 Task: Create an event for the conference after-party.
Action: Mouse moved to (318, 308)
Screenshot: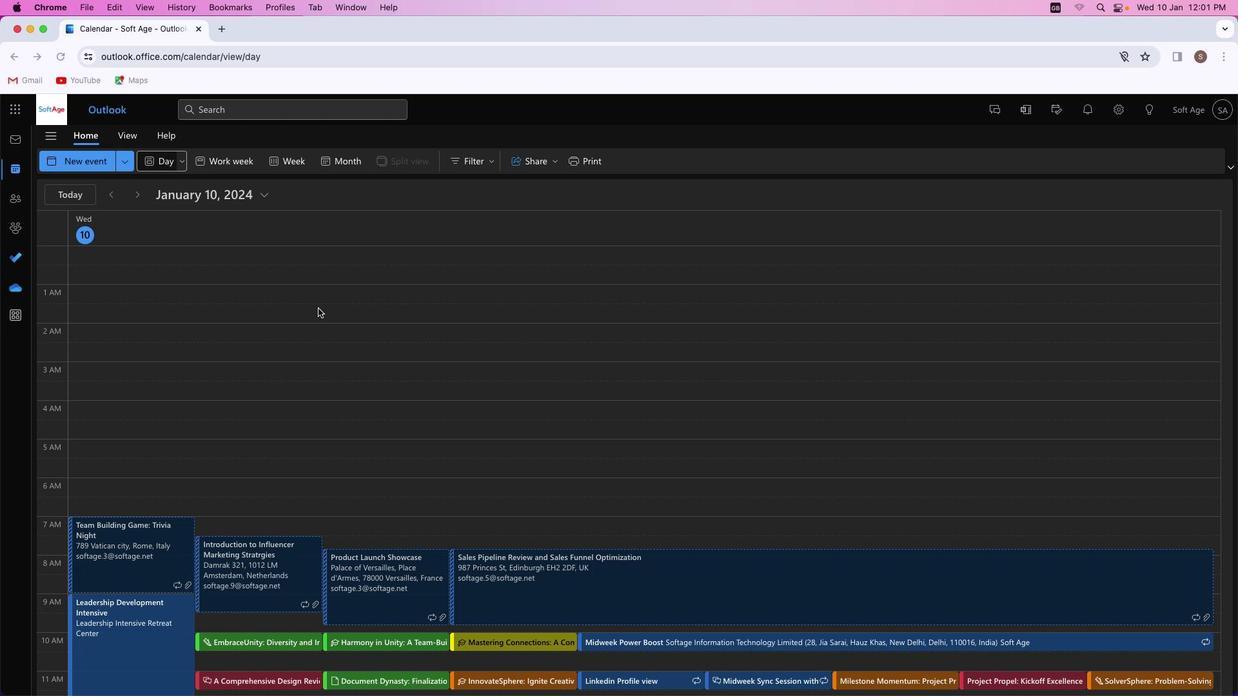 
Action: Mouse pressed left at (318, 308)
Screenshot: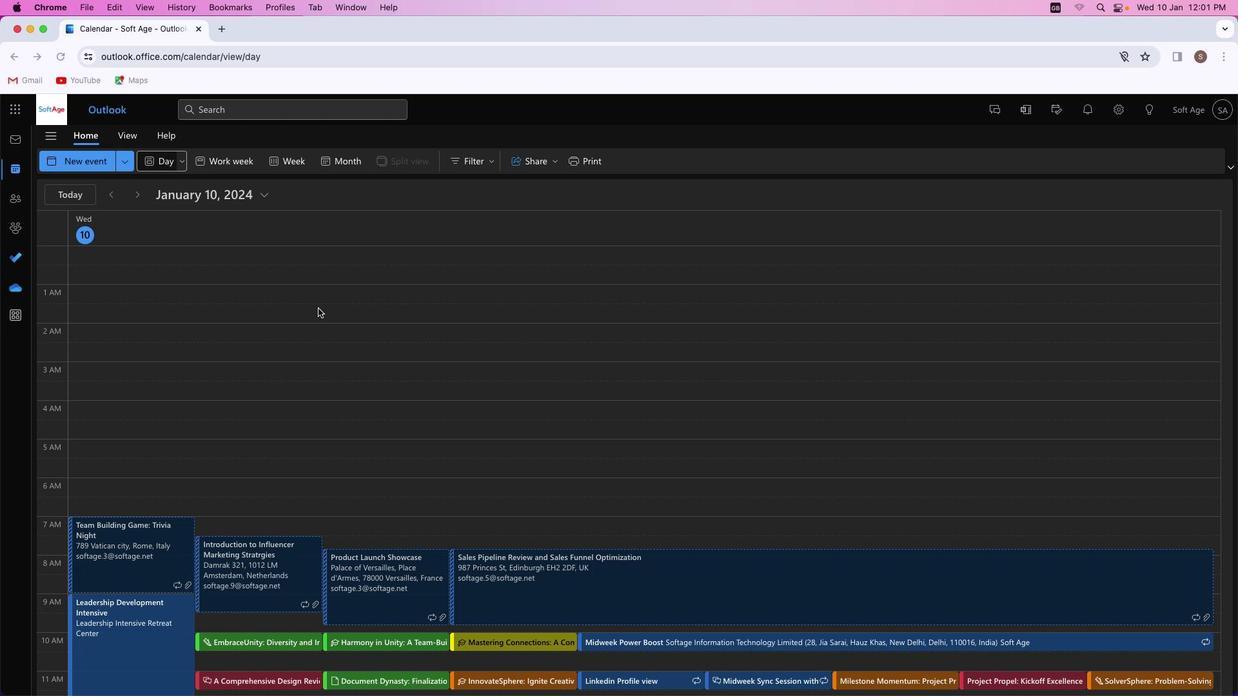 
Action: Mouse moved to (77, 167)
Screenshot: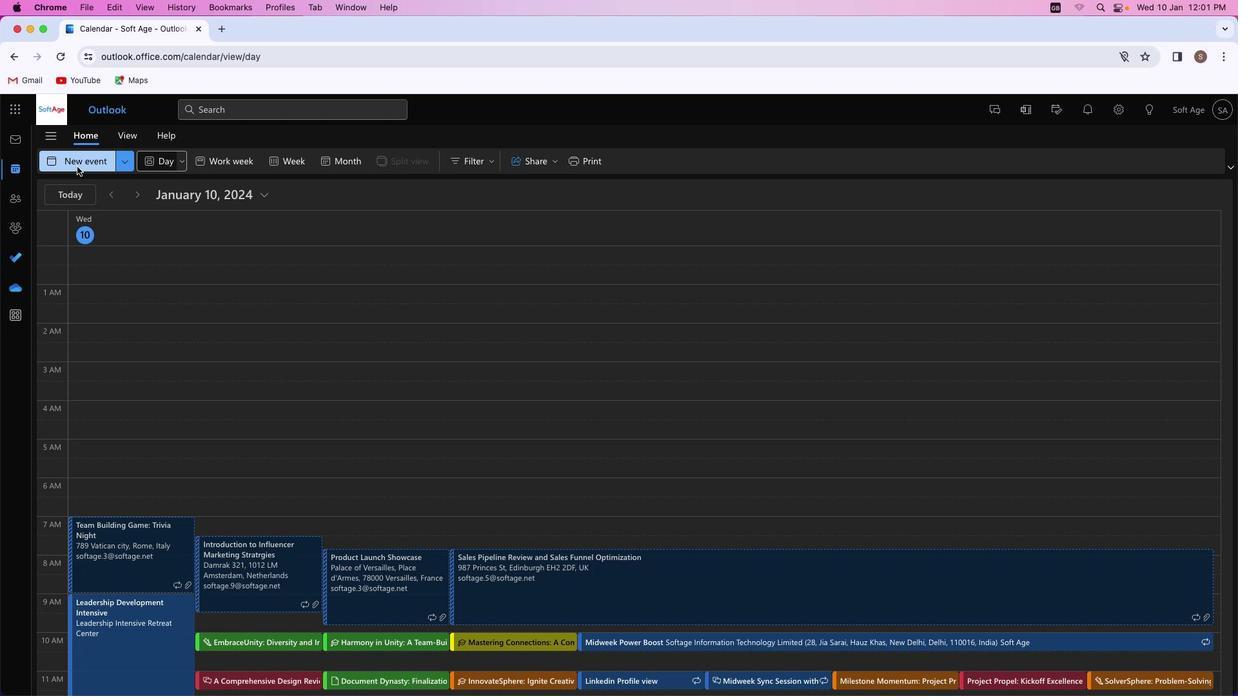 
Action: Mouse pressed left at (77, 167)
Screenshot: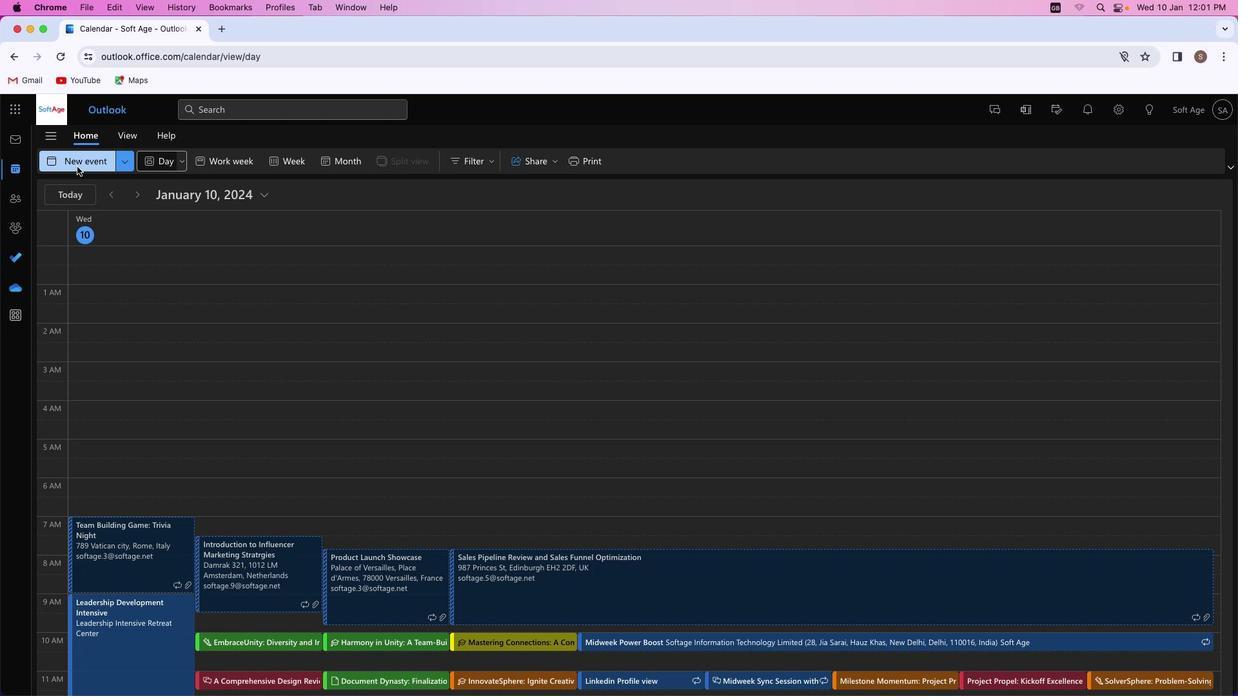 
Action: Mouse moved to (314, 247)
Screenshot: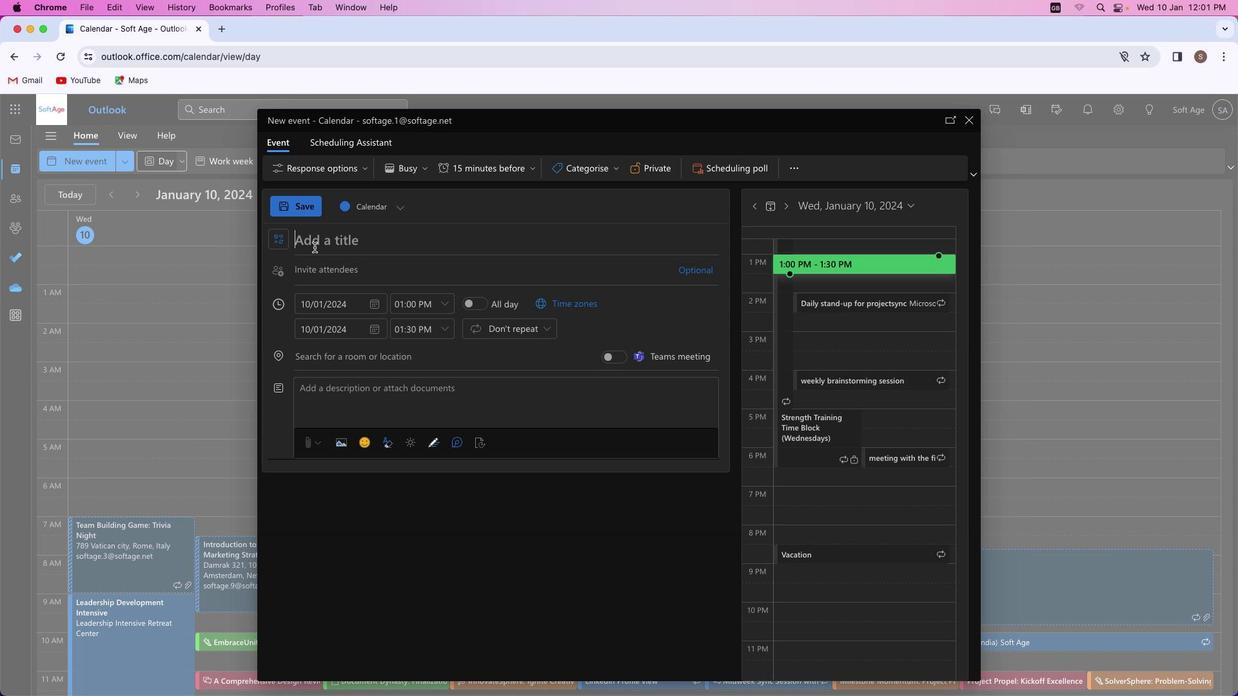 
Action: Mouse pressed left at (314, 247)
Screenshot: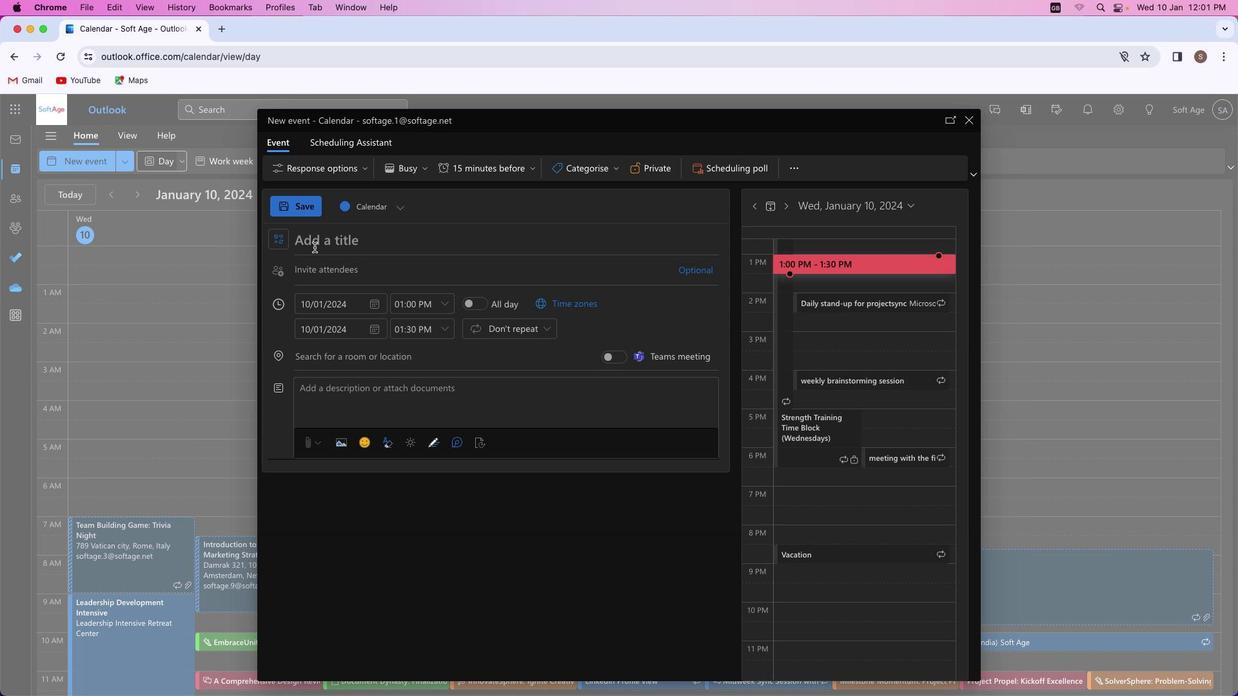 
Action: Key pressed Key.shift'C''o''n''f''e''r''e''n''c''e'Key.spaceKey.shift'A''f''t''e''r''-'Key.shift_r'P''a''r''t''y'Key.spaceKey.shift'E''x''t''r''a''v''a''g''a''n''z''a'
Screenshot: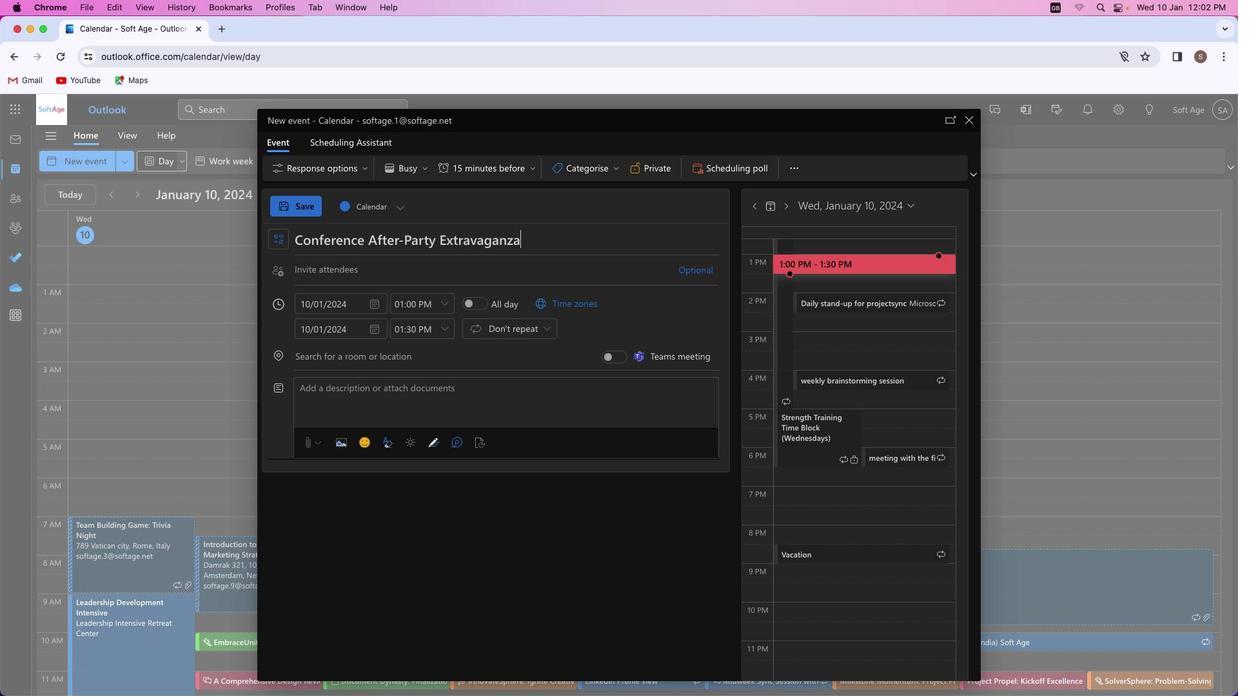 
Action: Mouse moved to (356, 269)
Screenshot: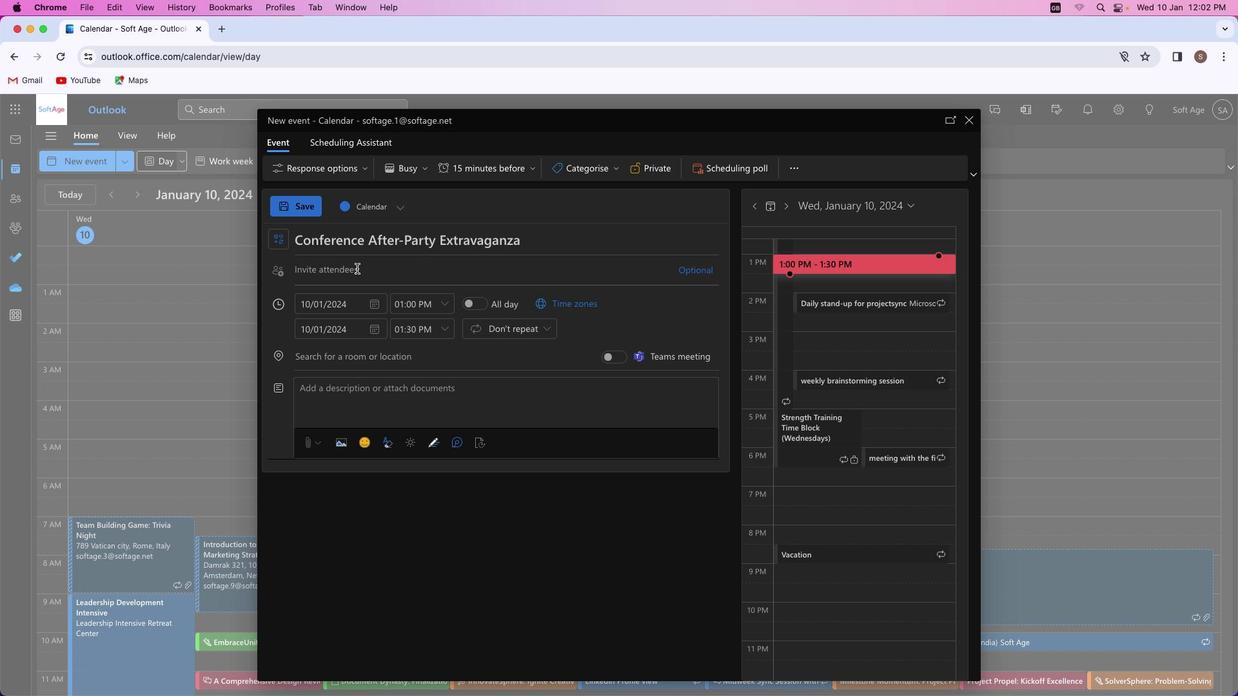 
Action: Mouse pressed left at (356, 269)
Screenshot: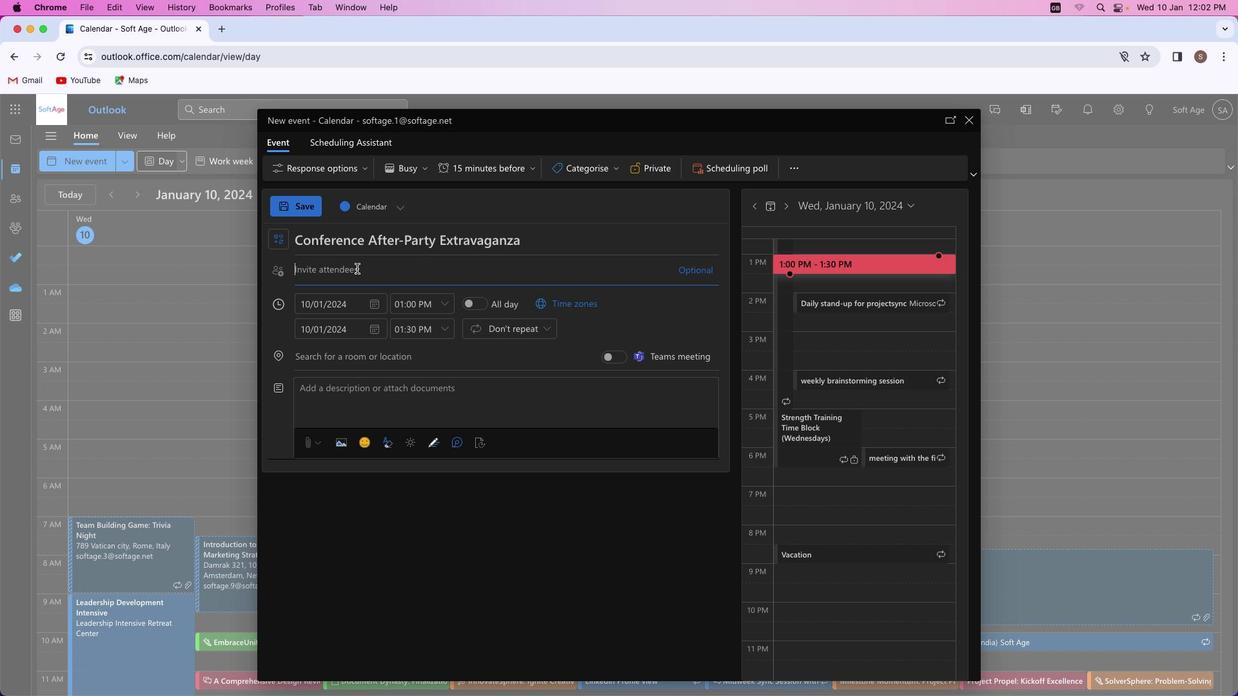
Action: Key pressed 's''h''i''v''a''m''y''a''d''a''v''s''m''4''1'Key.shift'@''o''u''t''l''o''o''k''.''c''o''m'
Screenshot: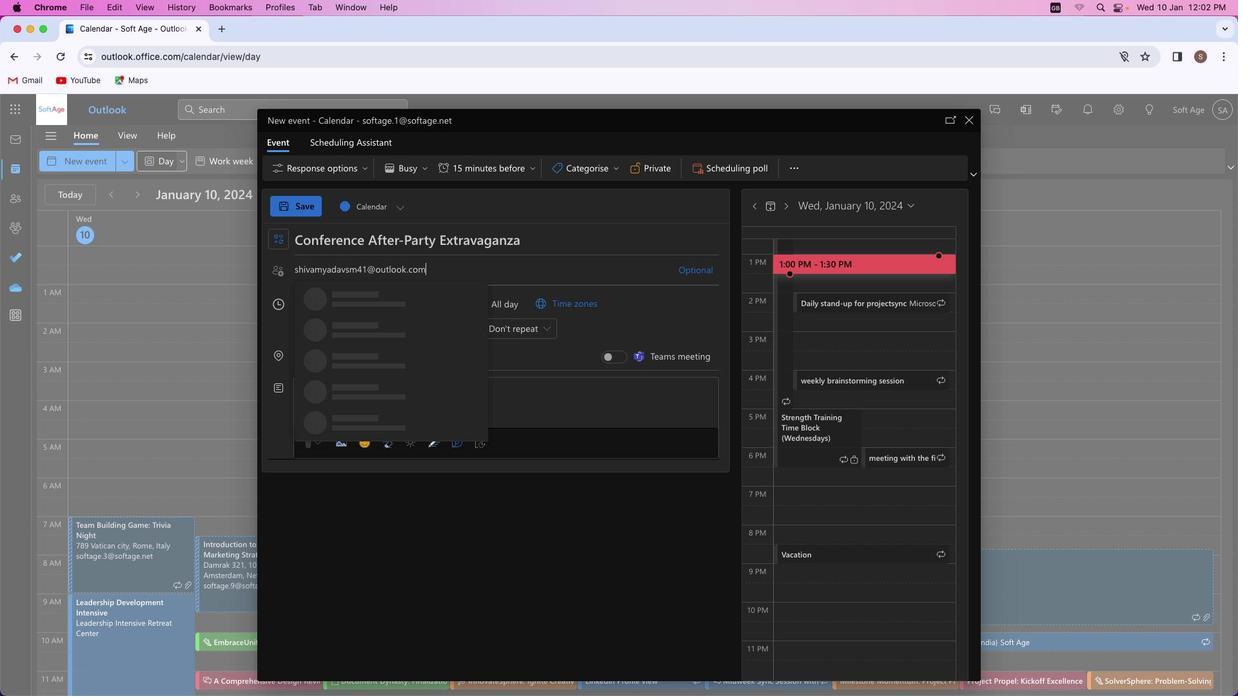 
Action: Mouse moved to (416, 292)
Screenshot: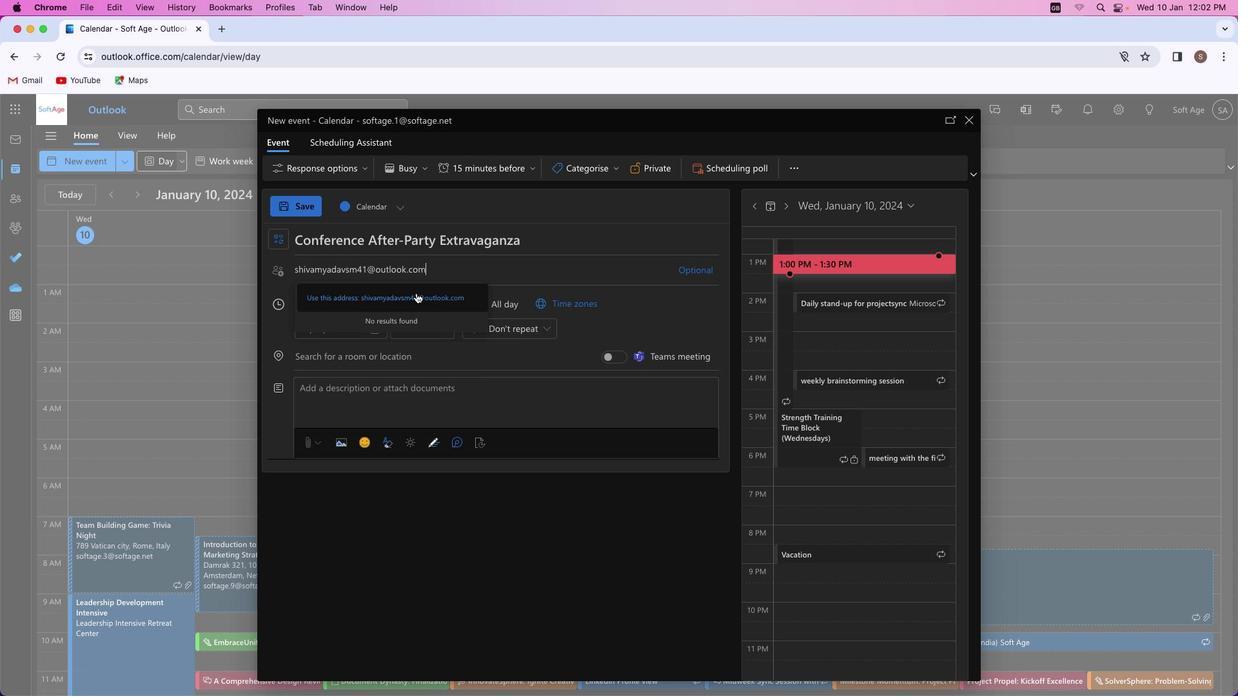 
Action: Mouse pressed left at (416, 292)
Screenshot: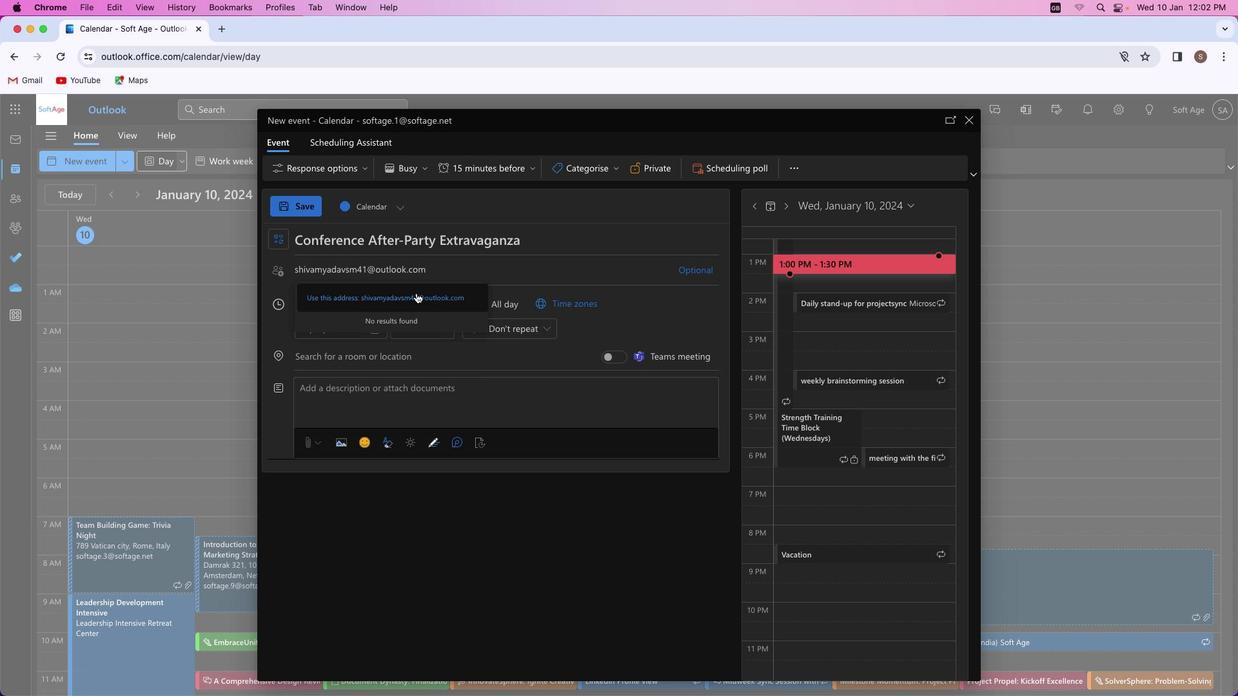 
Action: Mouse moved to (456, 292)
Screenshot: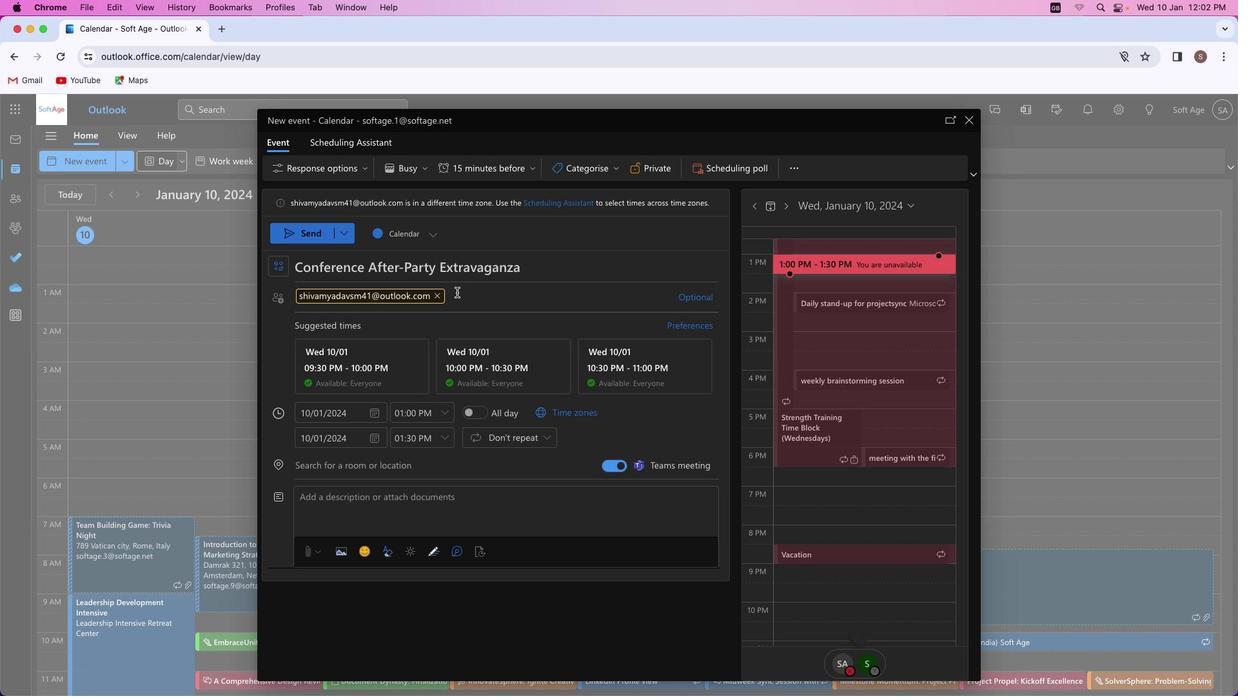 
Action: Key pressed Key.shift'A''k''a''s''h''r''a''j''p''u''t'Key.shift'@''o''u''t''l''o''o''k''.''c''o''m'
Screenshot: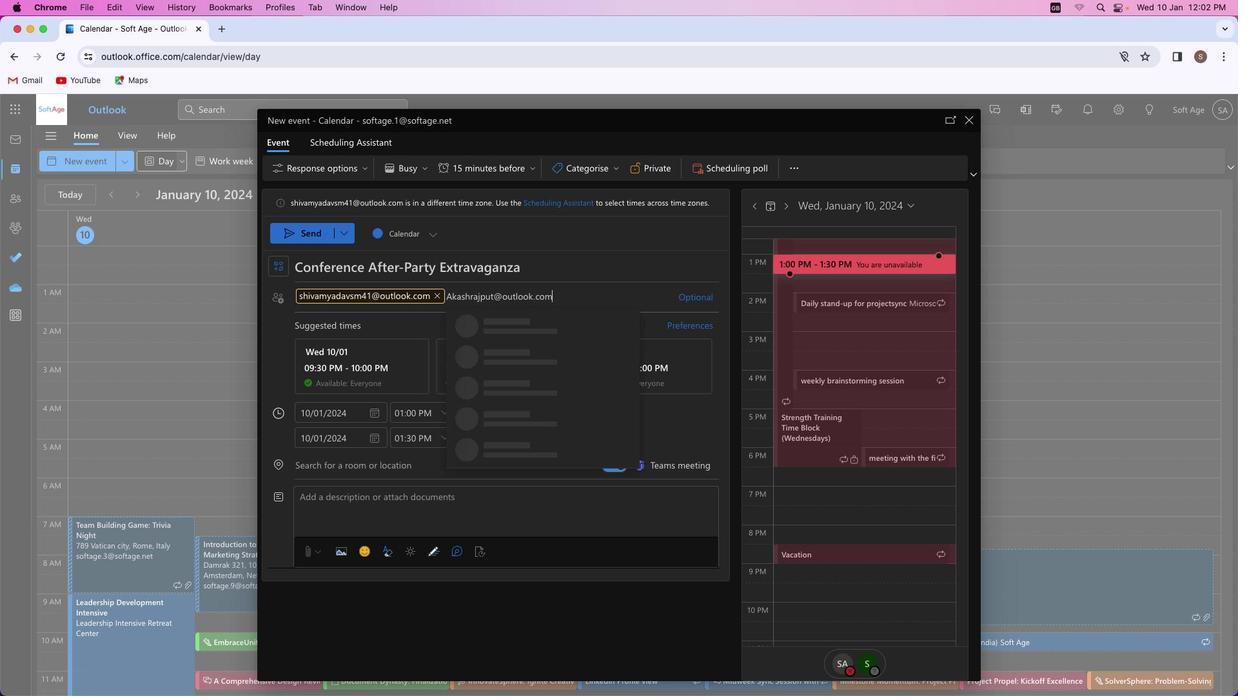 
Action: Mouse moved to (551, 326)
Screenshot: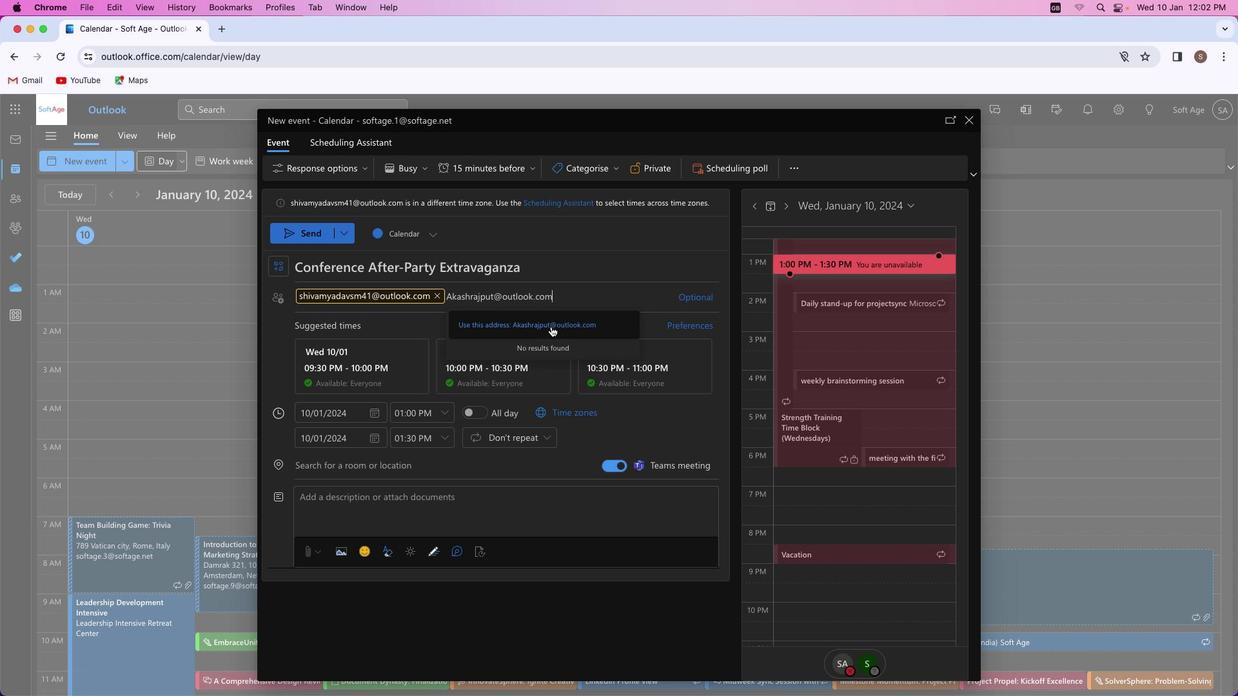 
Action: Mouse pressed left at (551, 326)
Screenshot: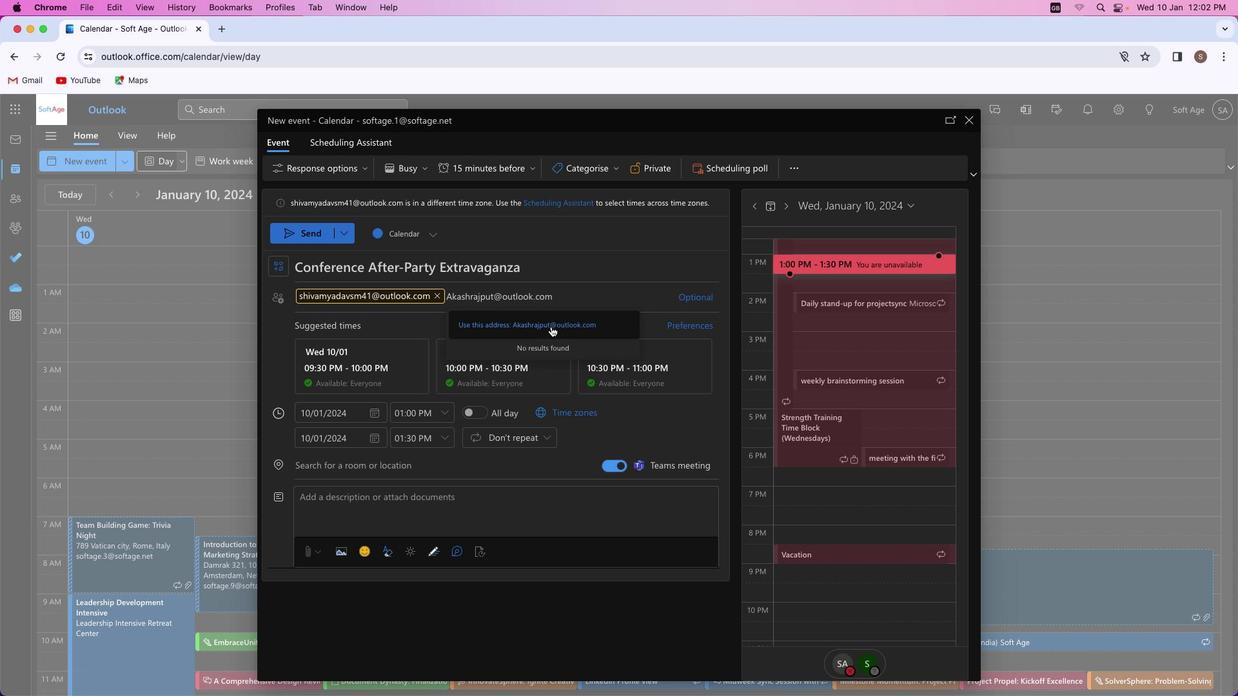 
Action: Mouse moved to (700, 308)
Screenshot: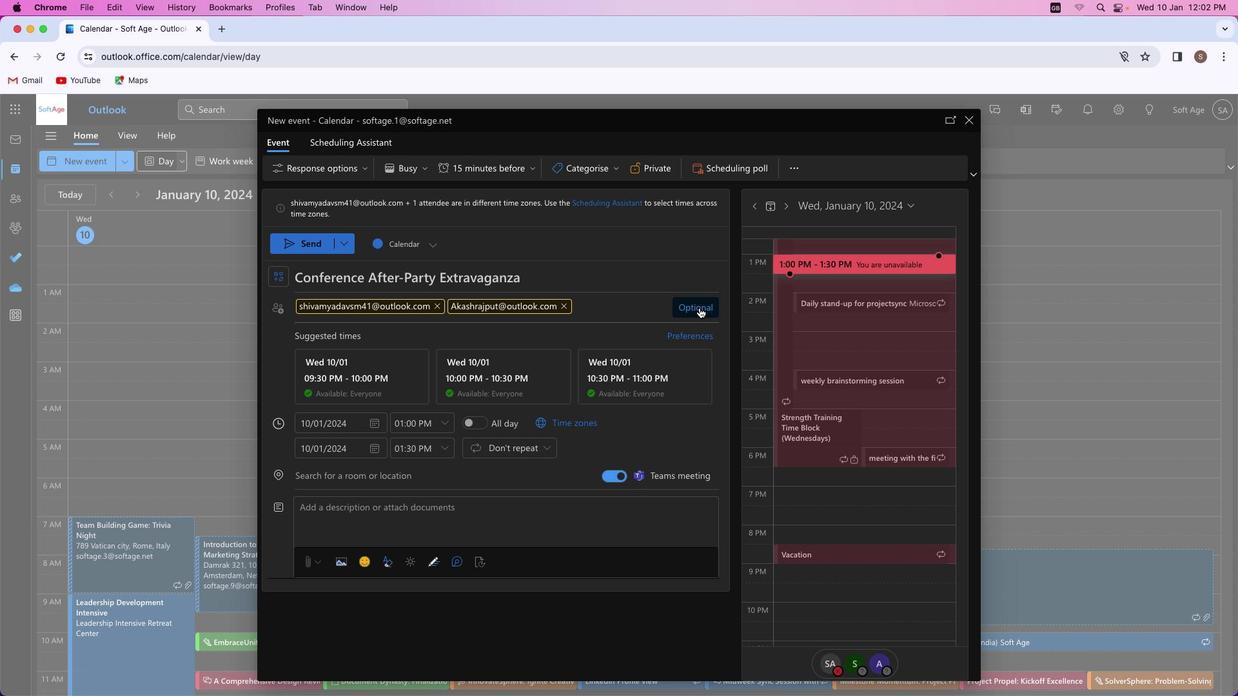 
Action: Mouse pressed left at (700, 308)
Screenshot: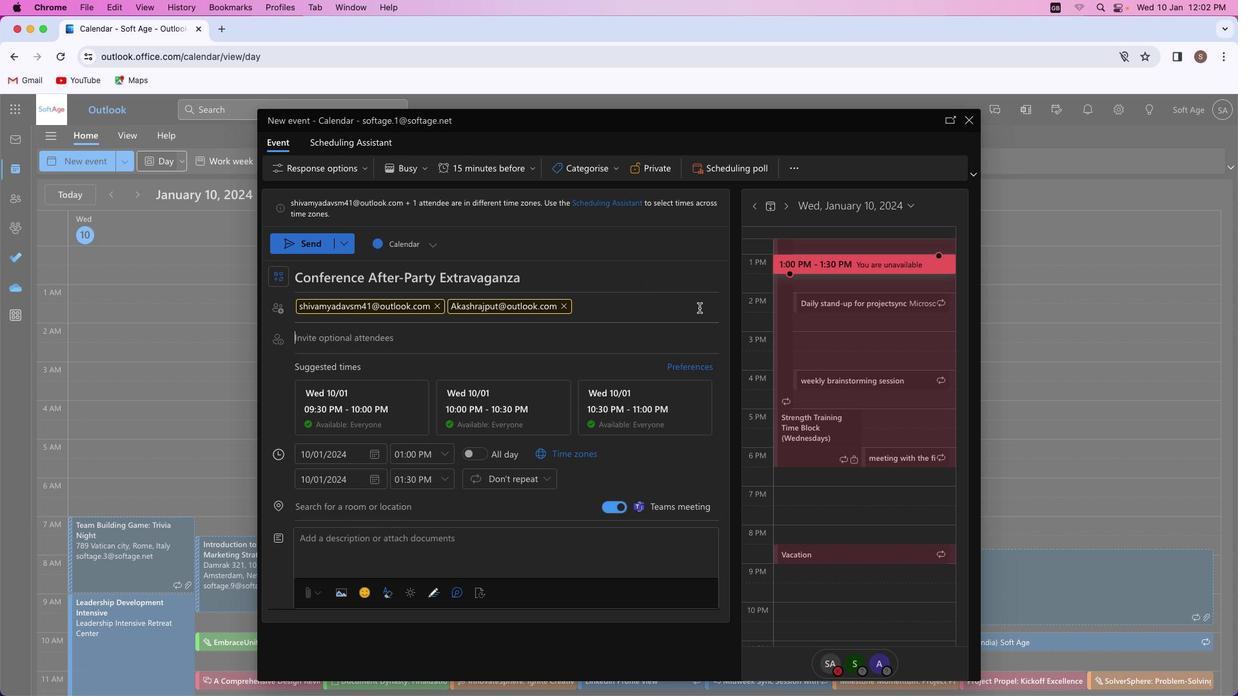 
Action: Mouse moved to (368, 340)
Screenshot: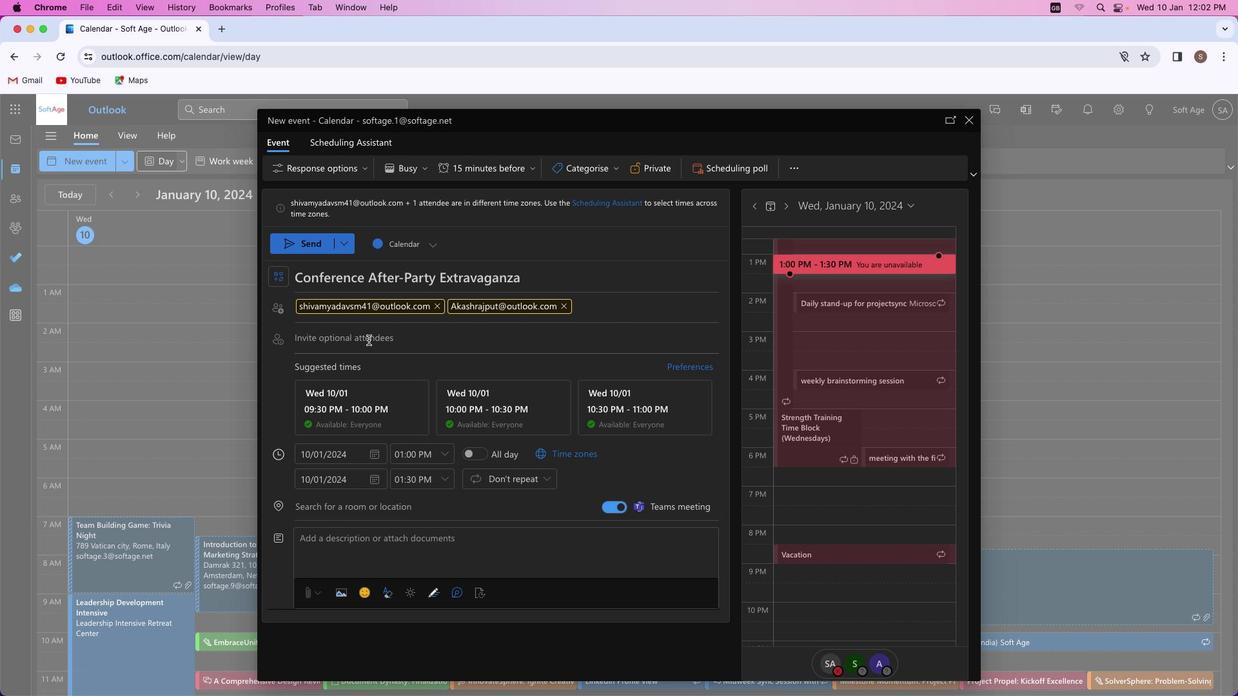 
Action: Key pressed Key.shift_r'M''u''k''k''u''n''d''1''0'Key.shift'@''o''u''t''l''o''o''k''.''c''o''m'
Screenshot: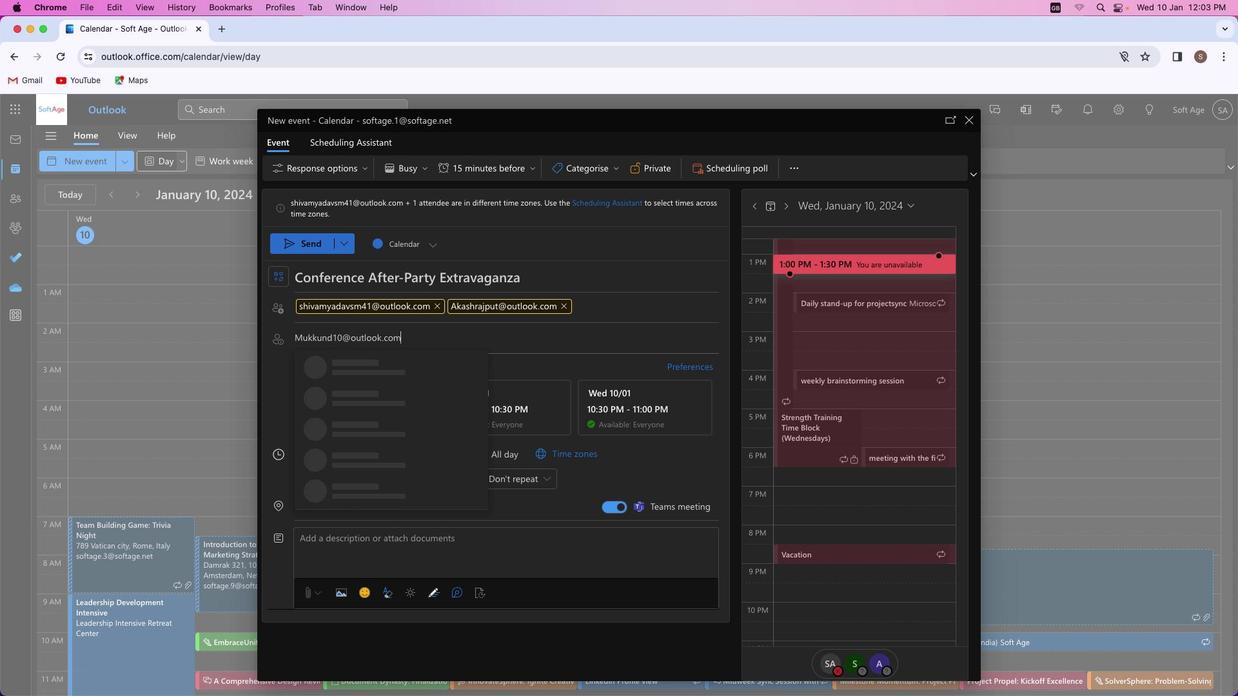 
Action: Mouse moved to (448, 365)
Screenshot: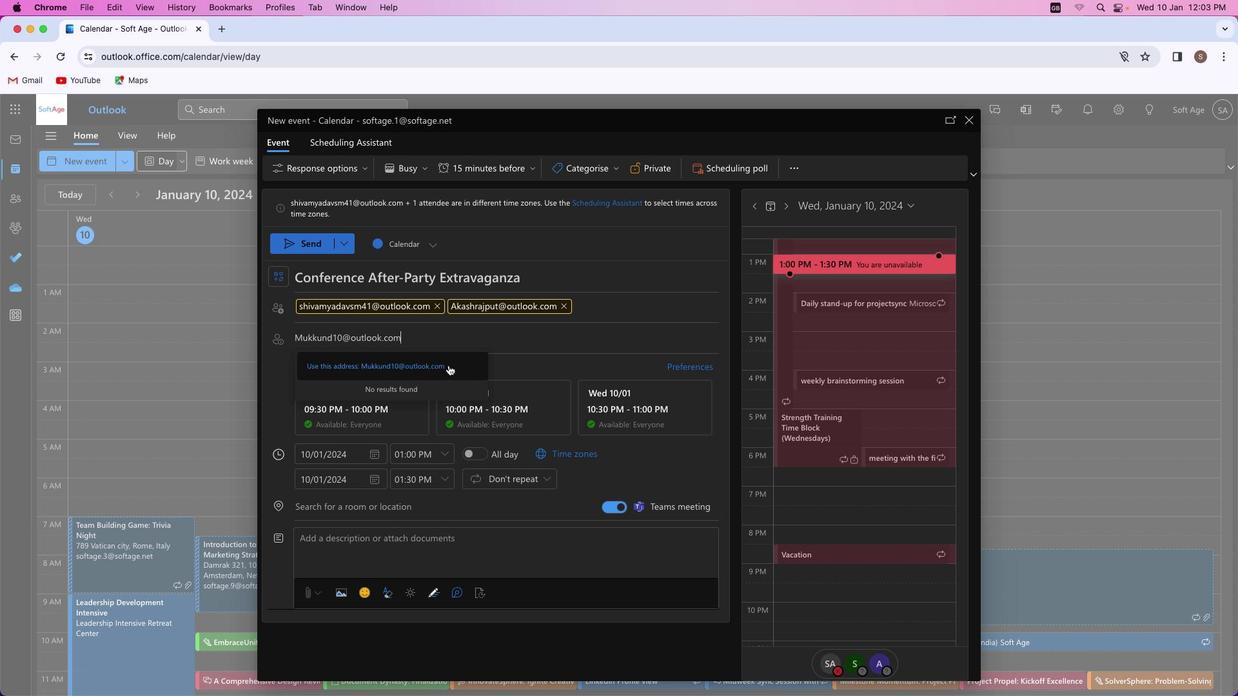 
Action: Mouse pressed left at (448, 365)
Screenshot: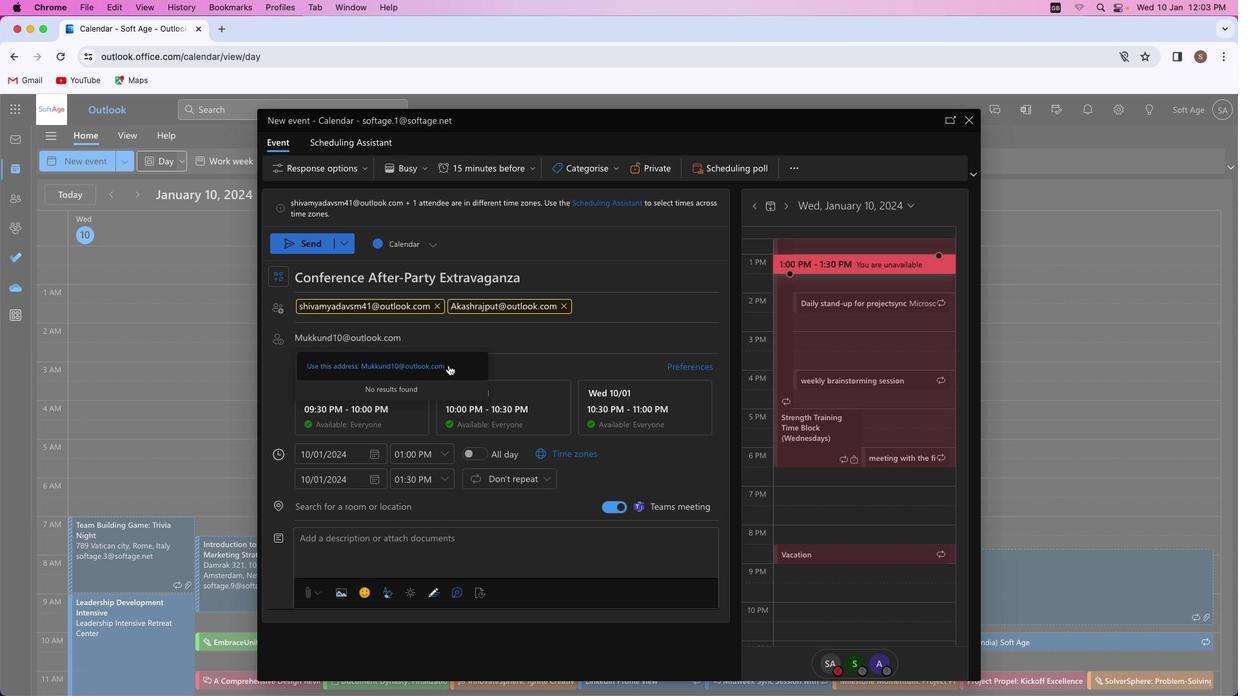 
Action: Mouse moved to (399, 503)
Screenshot: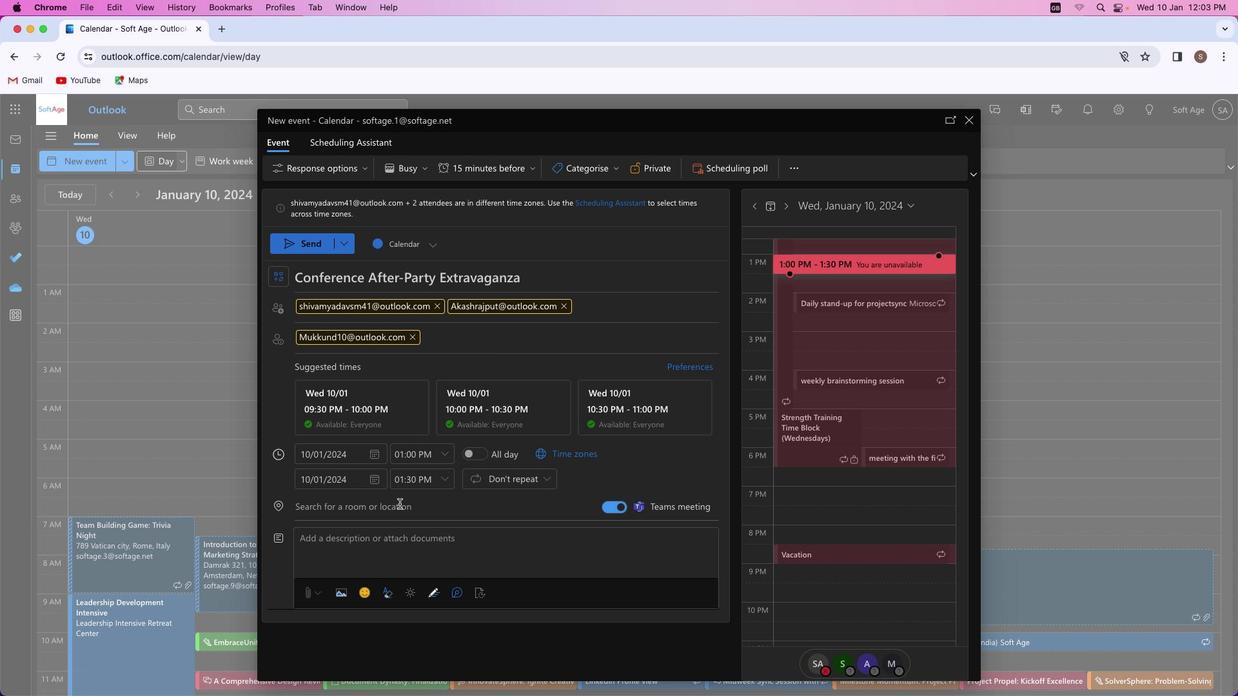 
Action: Mouse pressed left at (399, 503)
Screenshot: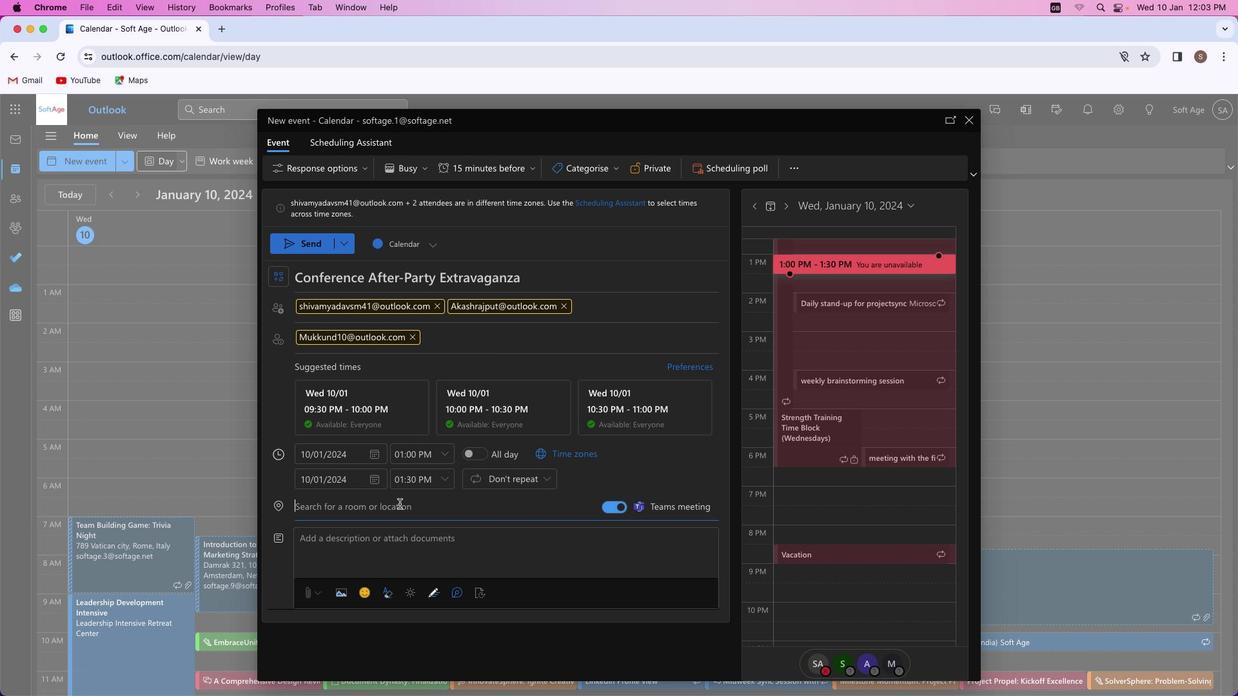 
Action: Key pressed Key.shift'C''o''n'
Screenshot: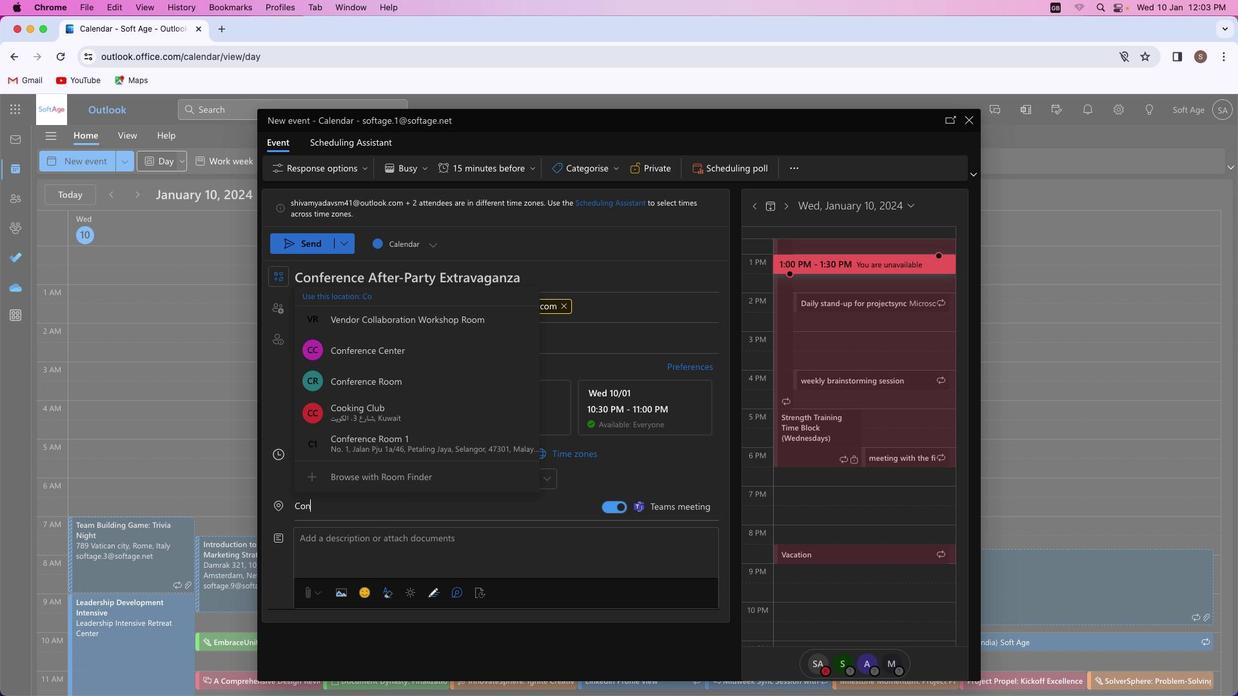 
Action: Mouse moved to (383, 327)
Screenshot: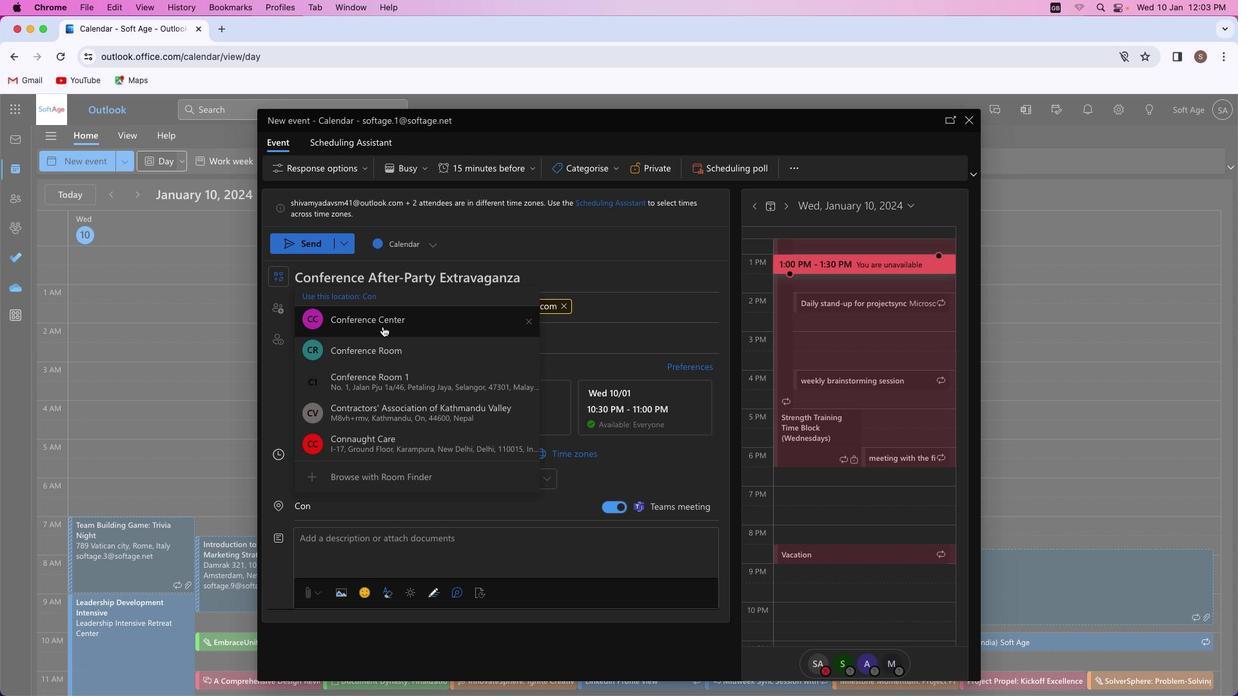 
Action: Mouse pressed left at (383, 327)
Screenshot: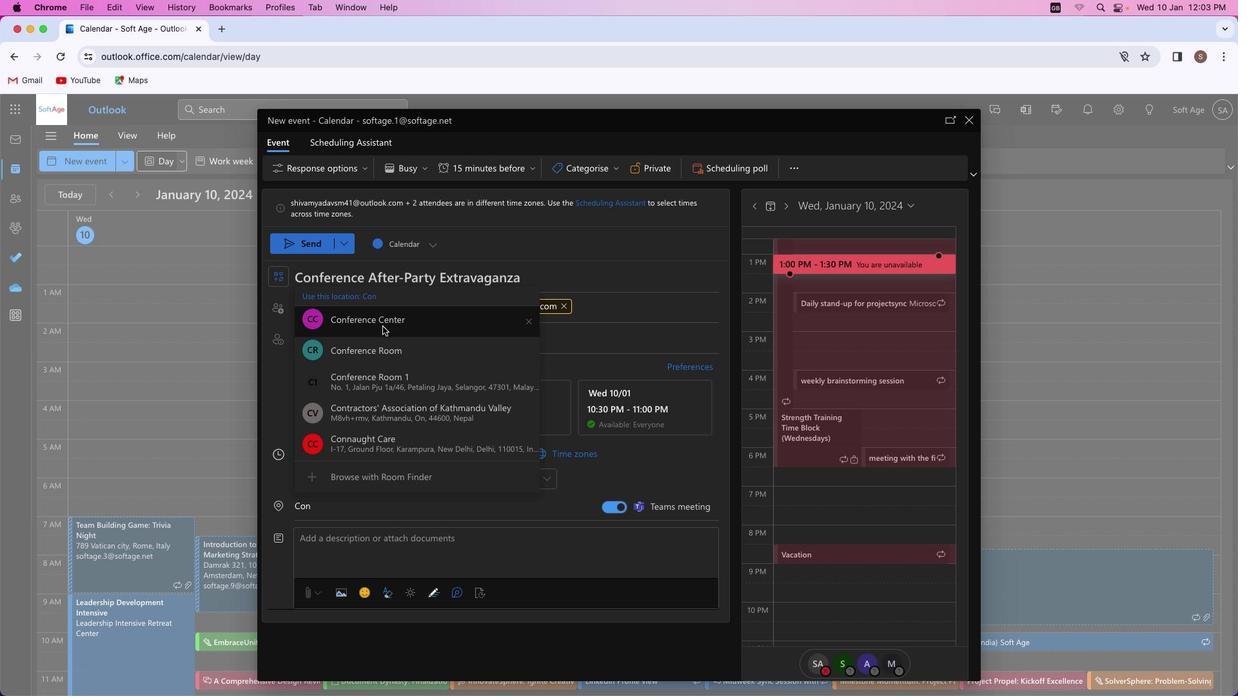 
Action: Mouse moved to (387, 550)
Screenshot: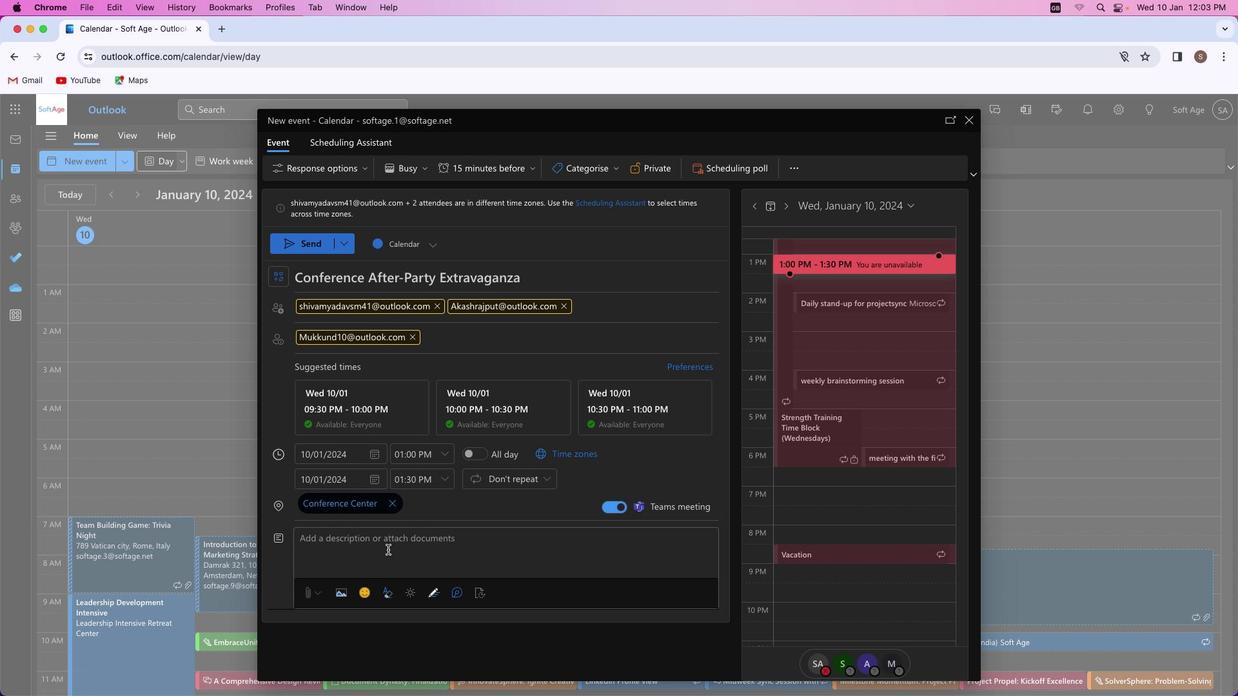
Action: Mouse pressed left at (387, 550)
Screenshot: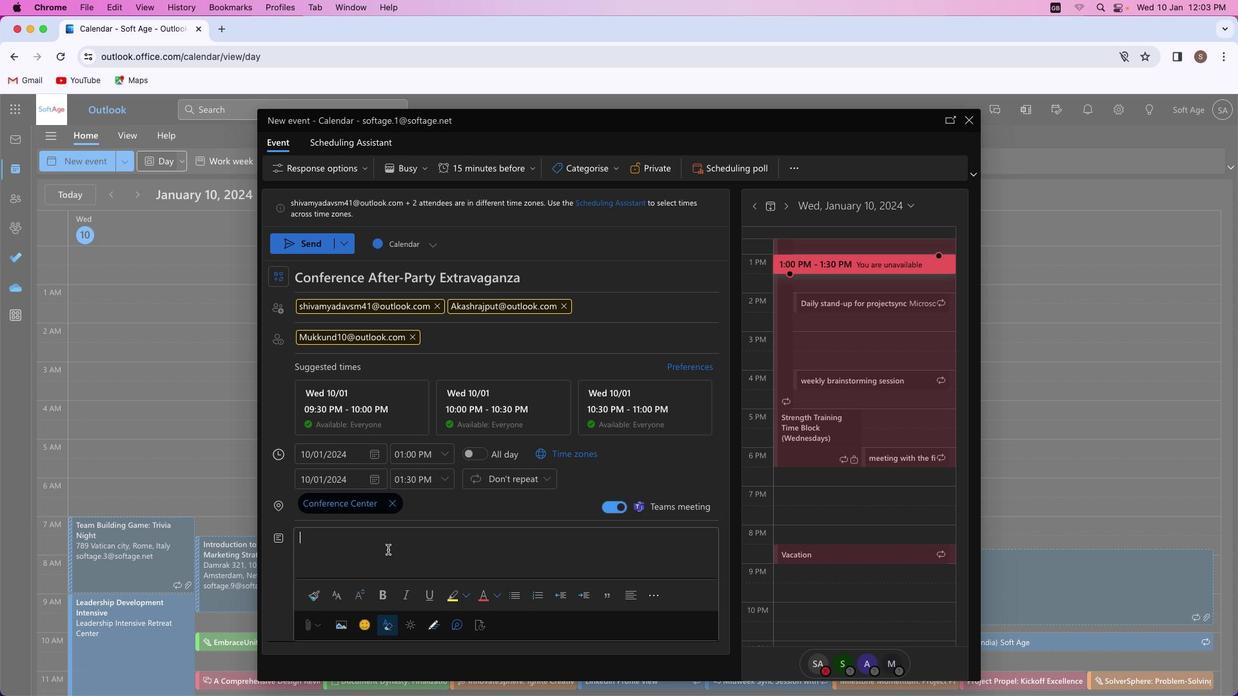 
Action: Mouse moved to (387, 550)
Screenshot: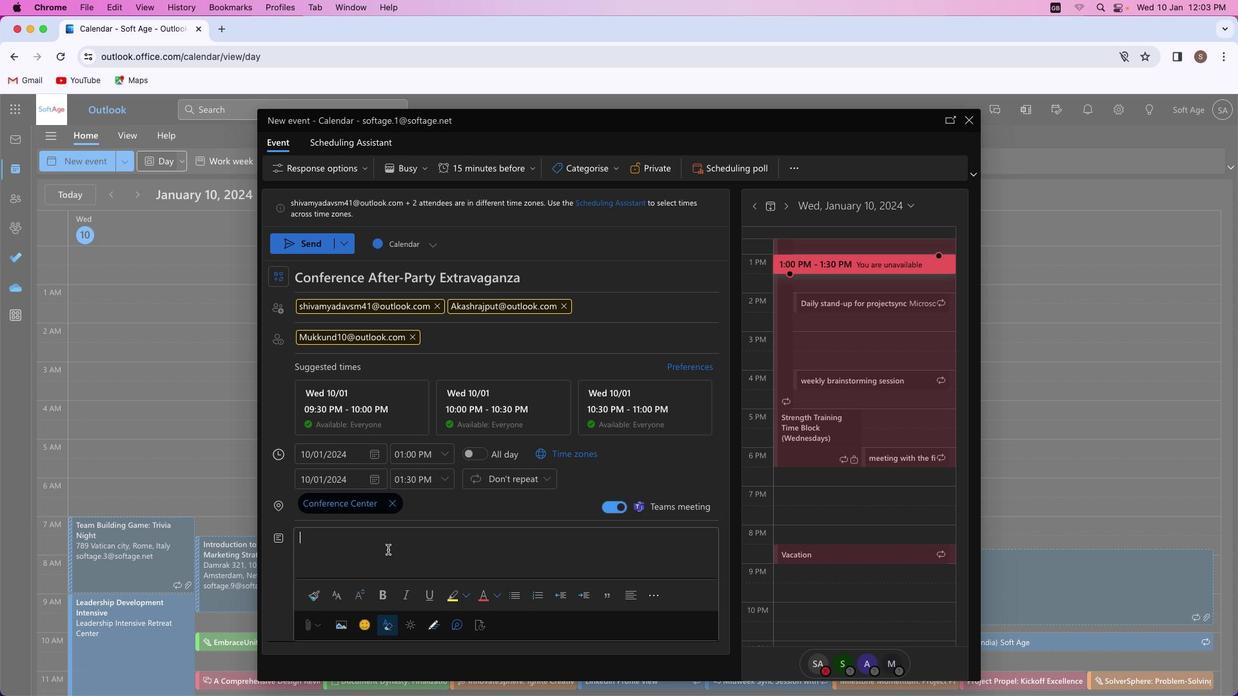 
Action: Key pressed Key.shift'C''a''p'Key.space'o''f''f'Key.space't''h''e'Key.space'c''o''n''f''e''r''e''n''c''e'Key.space'w''i''t''h'Key.spaceKey.shift_r'N''i''g''h''t'Key.shift'S''p''e''c''t''r''a'Key.spaceKey.backspace','Key.space'a''n'Key.space'u''n''f''o''r''g''e''t''t''a''b''l''e'Key.space'a''f''t''e''r''-''p''a''r''t''y'Key.space'e''x''p''e''r''i''e''n''c''e''.'Key.spaceKey.shift_r'N''e''t''w''o''r''k'','Key.space'u''n''w''i''n''d'','Key.space'a''n''d'Key.space'c''e''l''e''b''r''a''t''e'Key.space's''u''c''c''e''s''s''e''s'Key.space'w''i''t''h'Key.space'l''i''v''e'Key.space'e''n''t''e''r''t''a''i''n''m''e''n''t'','Key.space'r''e''f''r''e''s''h''m''e''n''t''s'','Key.space'a''n''d'Key.space'a'Key.space'v''i''b''r''a''n''t'Key.space'a''t''m''o''s''p''h''e''r''e'Key.space'o''f'Key.space'c''a''m''a''r''a''d''e''r''i''e'
Screenshot: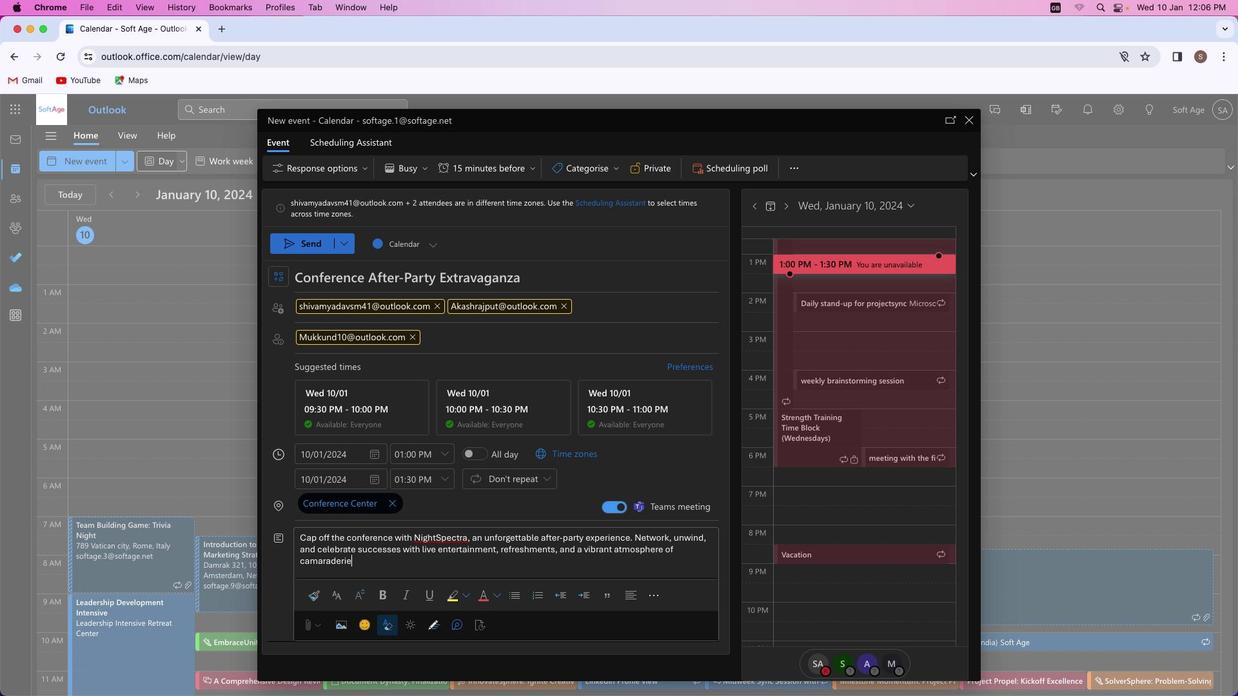 
Action: Mouse moved to (436, 539)
Screenshot: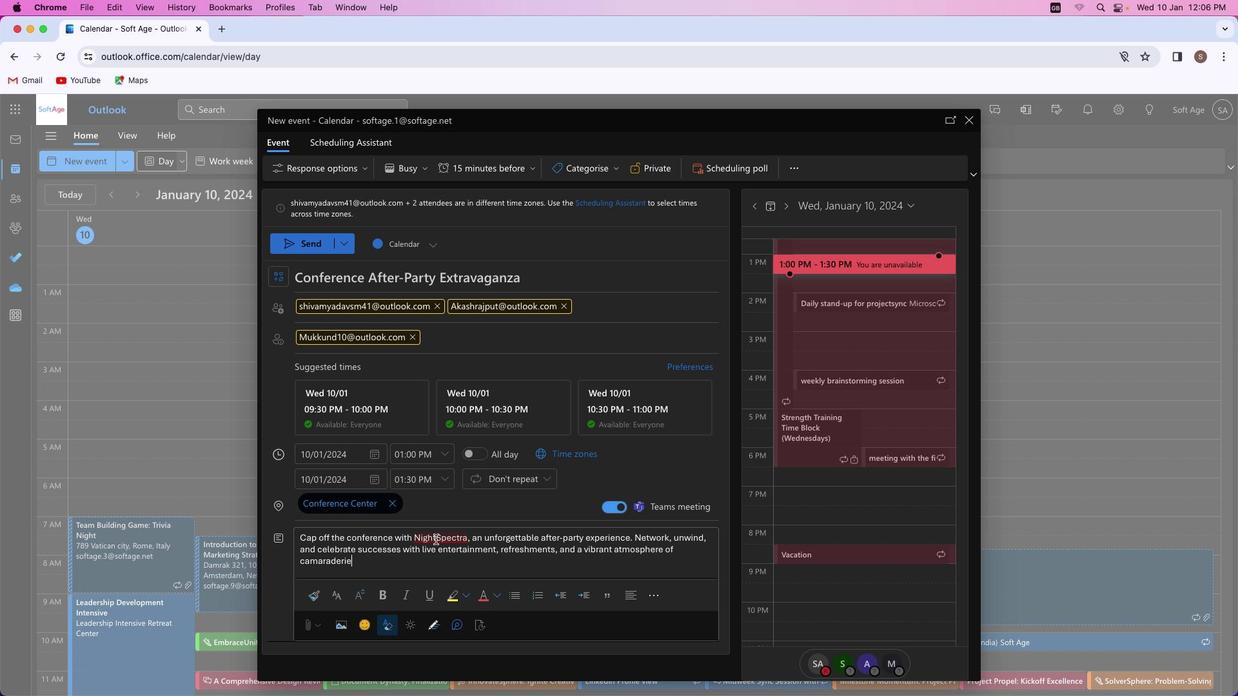 
Action: Mouse pressed left at (436, 539)
Screenshot: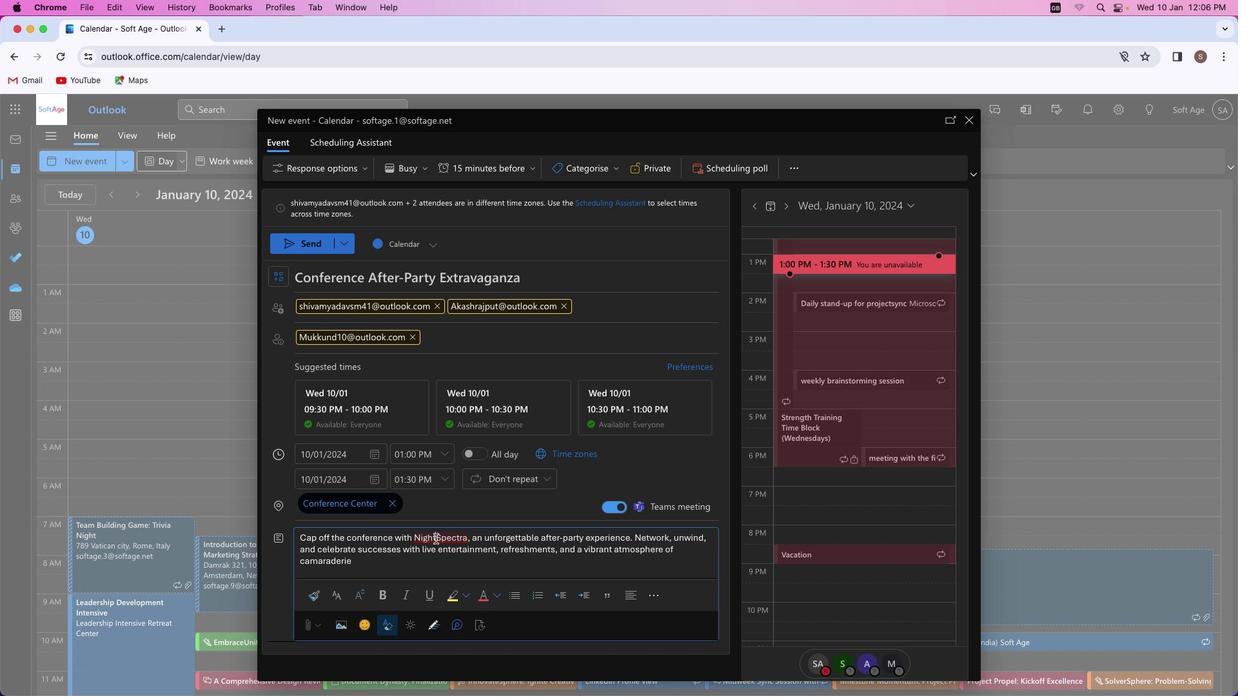 
Action: Mouse moved to (435, 538)
Screenshot: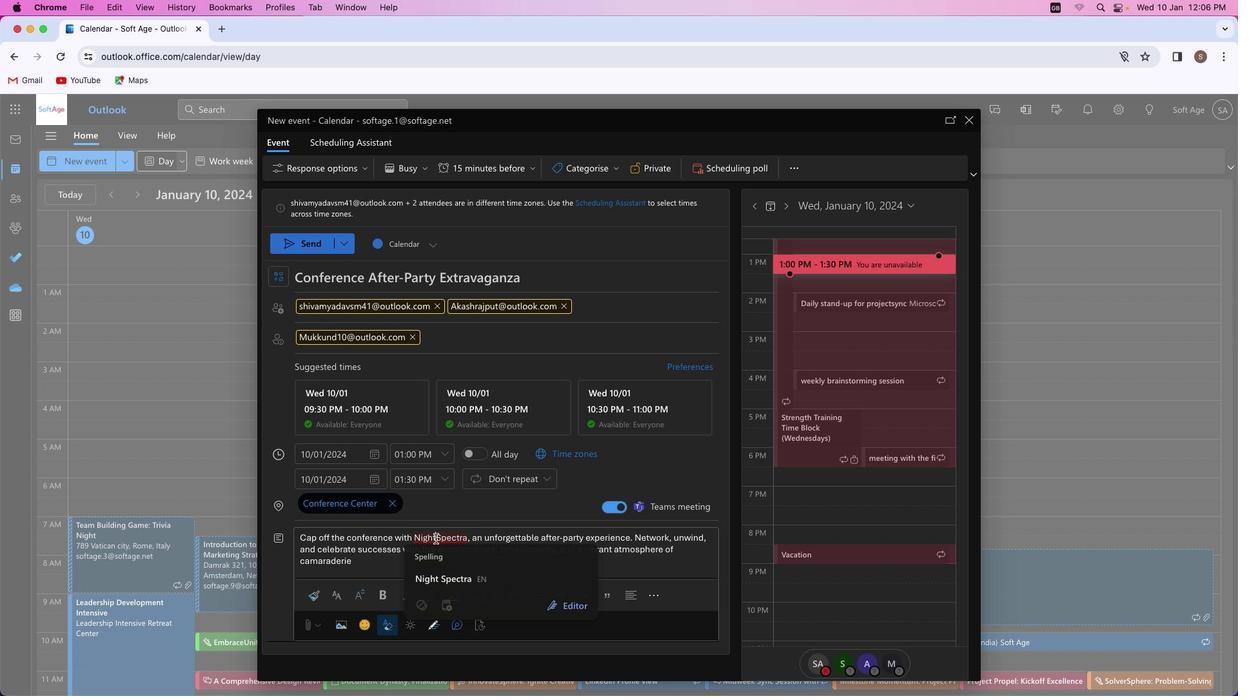 
Action: Key pressed Key.space
Screenshot: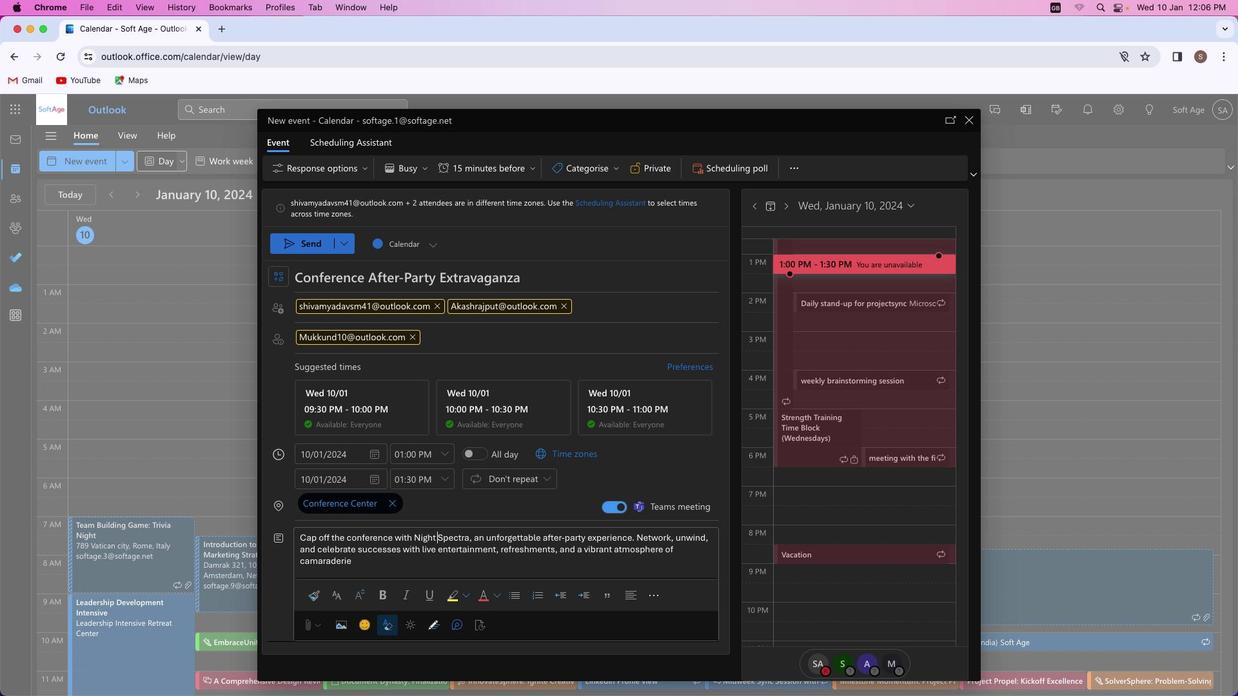 
Action: Mouse moved to (631, 538)
Screenshot: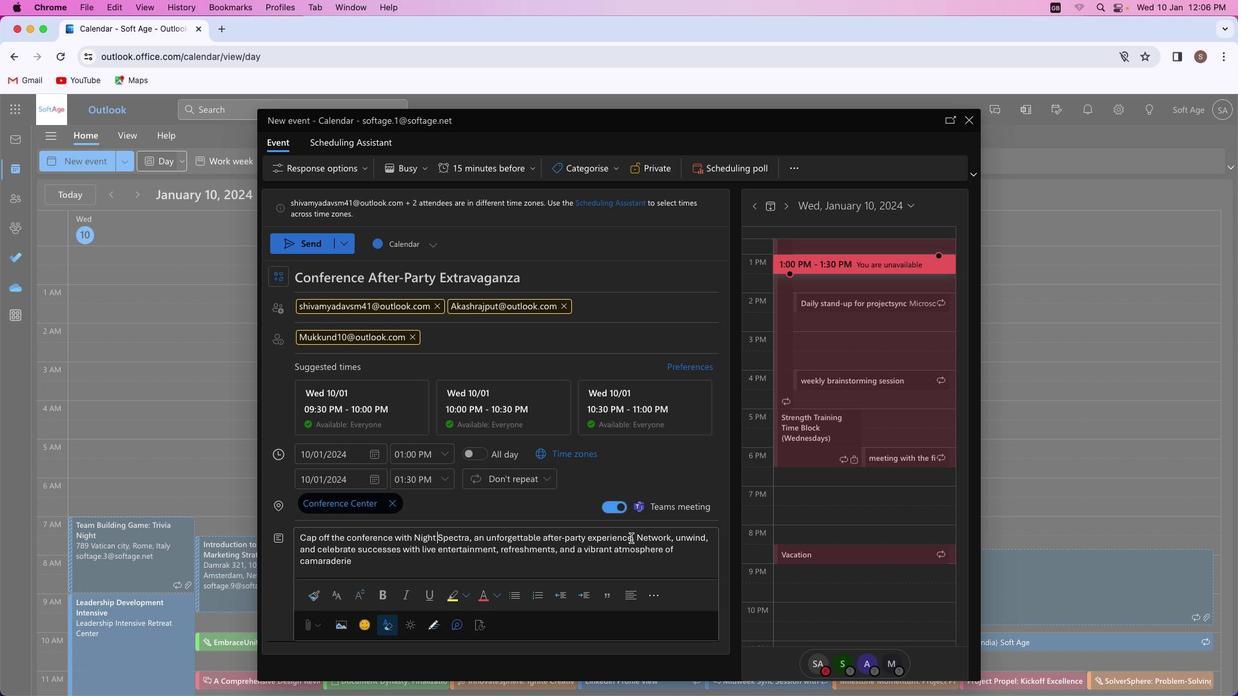 
Action: Mouse pressed left at (631, 538)
Screenshot: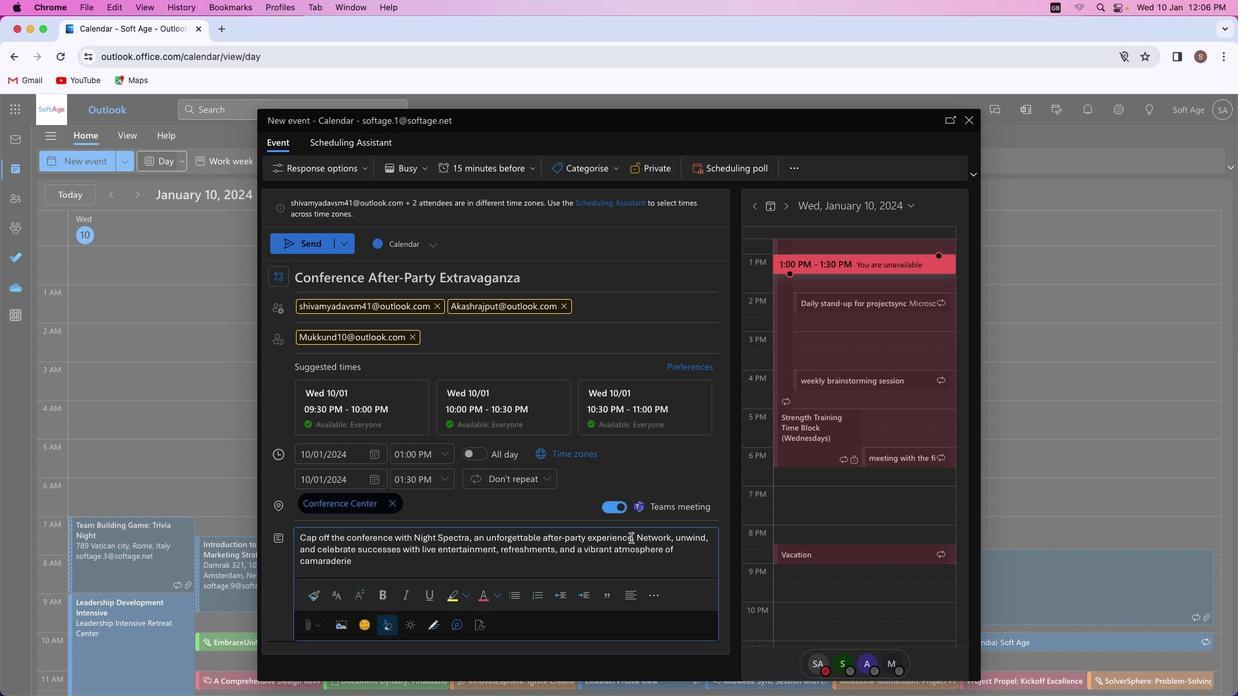 
Action: Mouse moved to (554, 516)
Screenshot: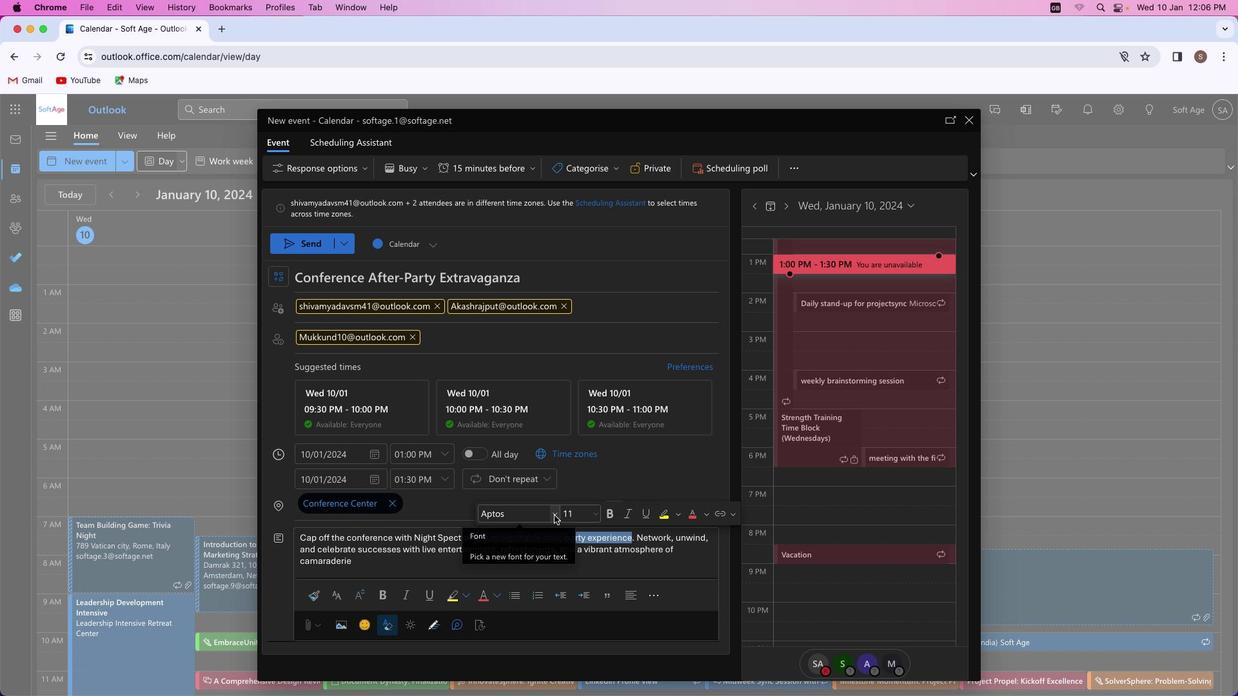 
Action: Mouse pressed left at (554, 516)
Screenshot: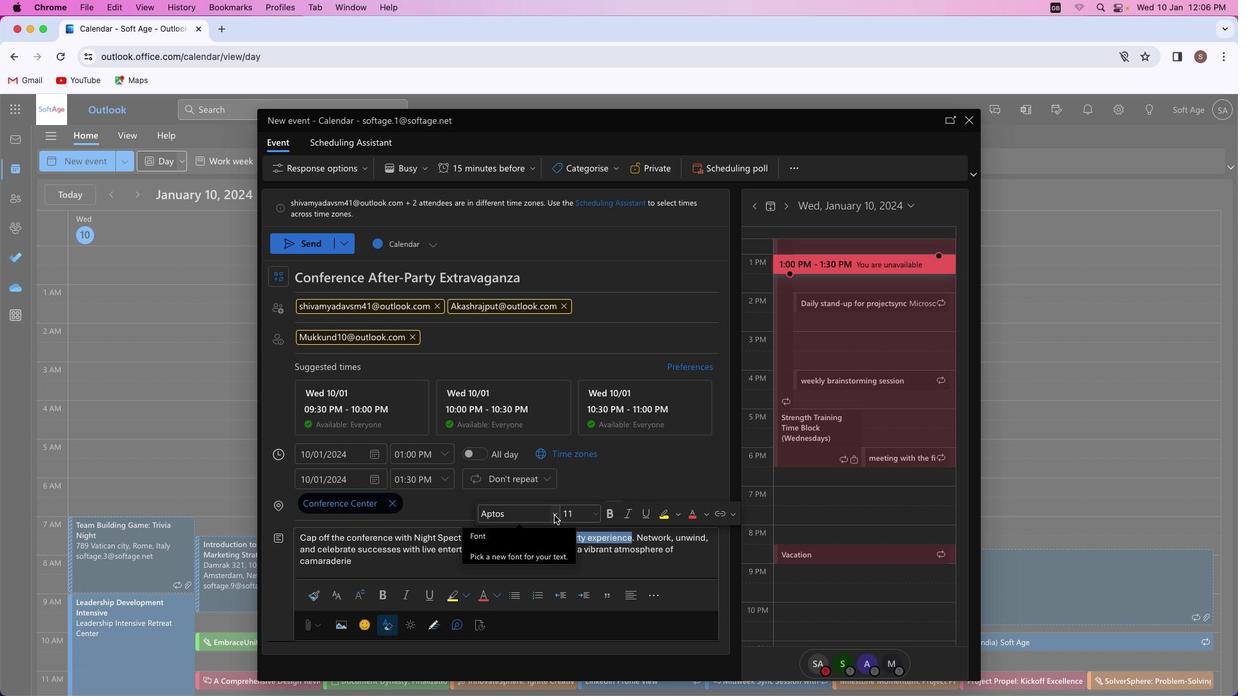 
Action: Mouse moved to (527, 494)
Screenshot: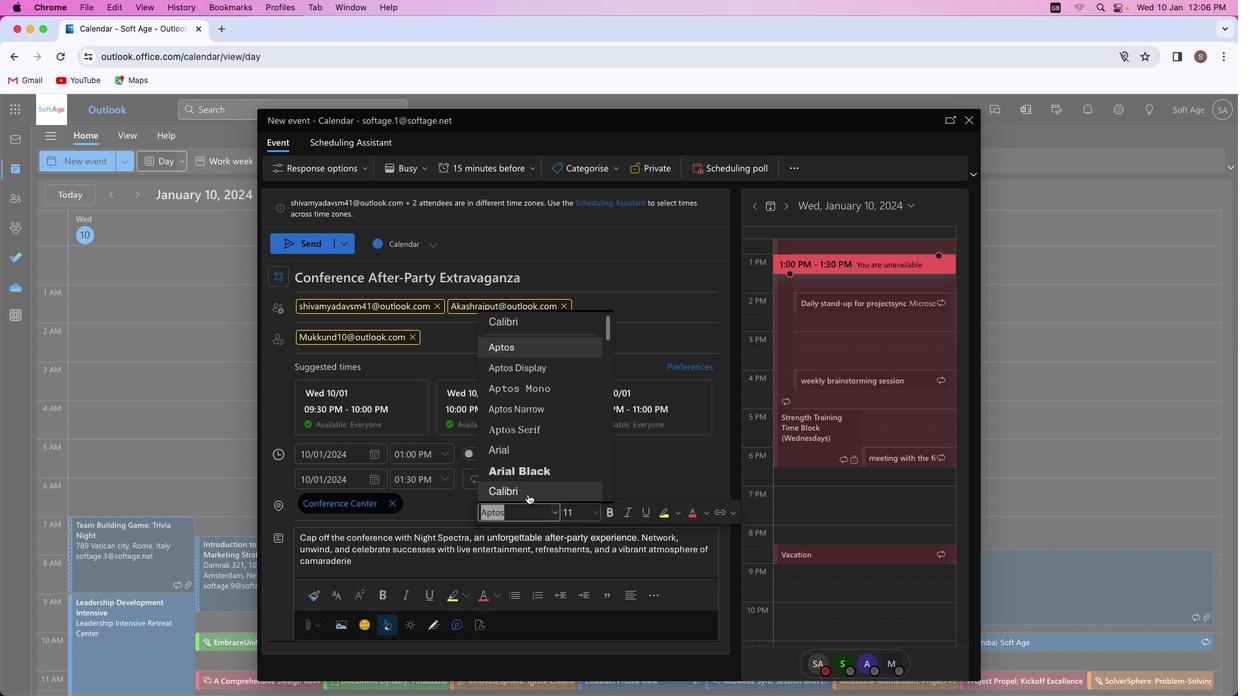 
Action: Mouse pressed left at (527, 494)
Screenshot: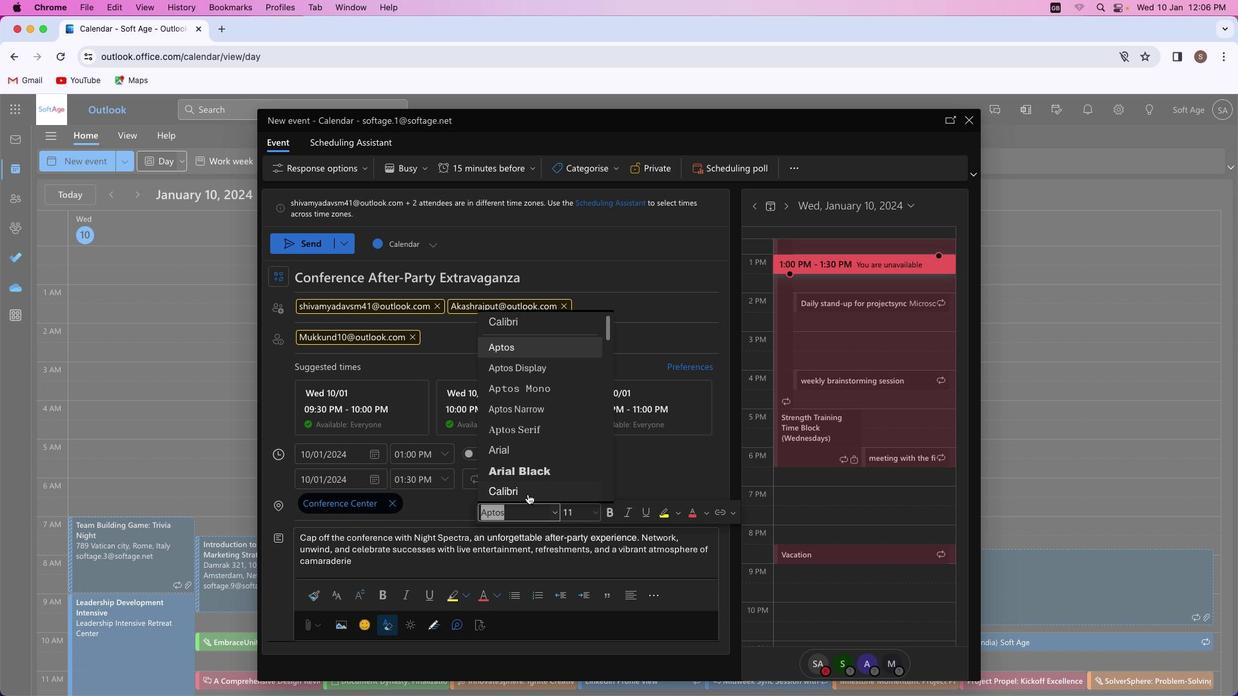 
Action: Mouse moved to (387, 592)
Screenshot: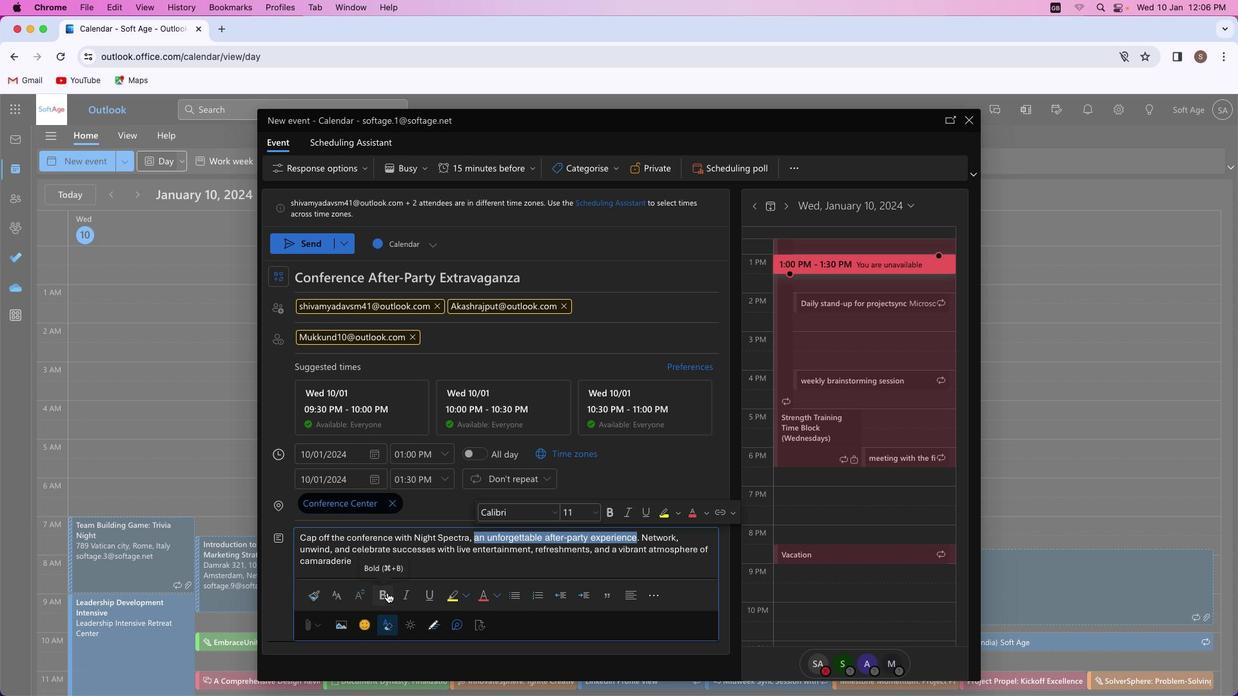 
Action: Mouse pressed left at (387, 592)
Screenshot: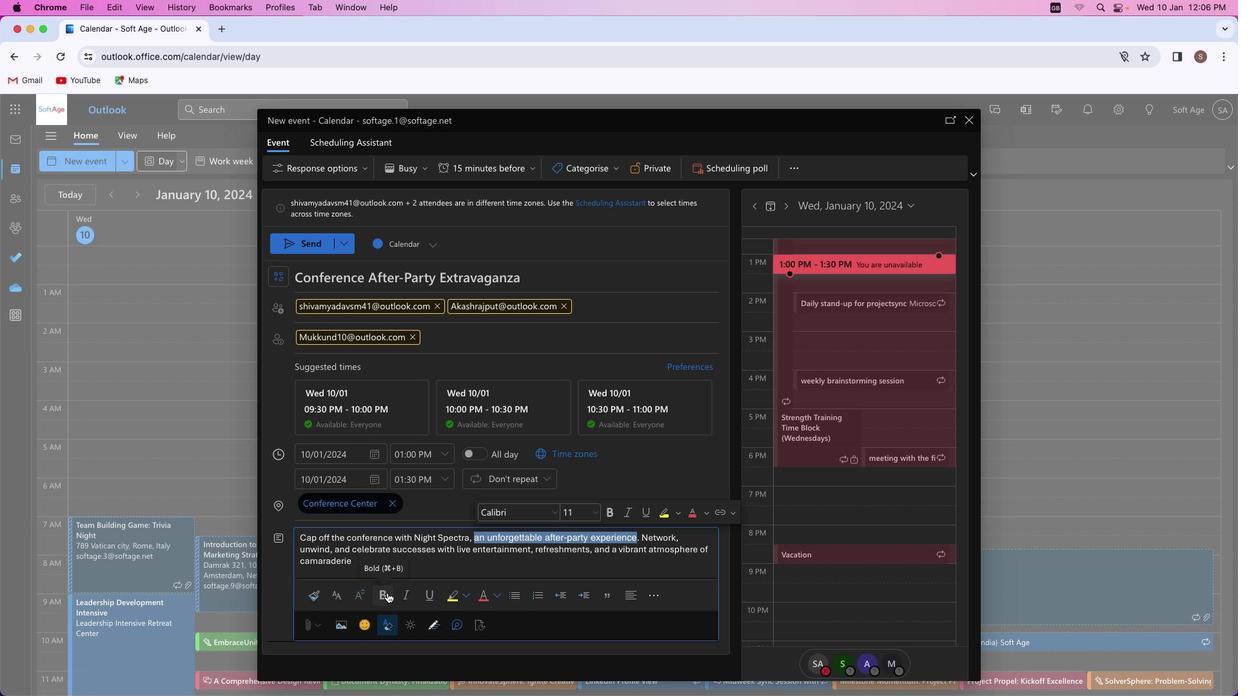 
Action: Mouse moved to (407, 590)
Screenshot: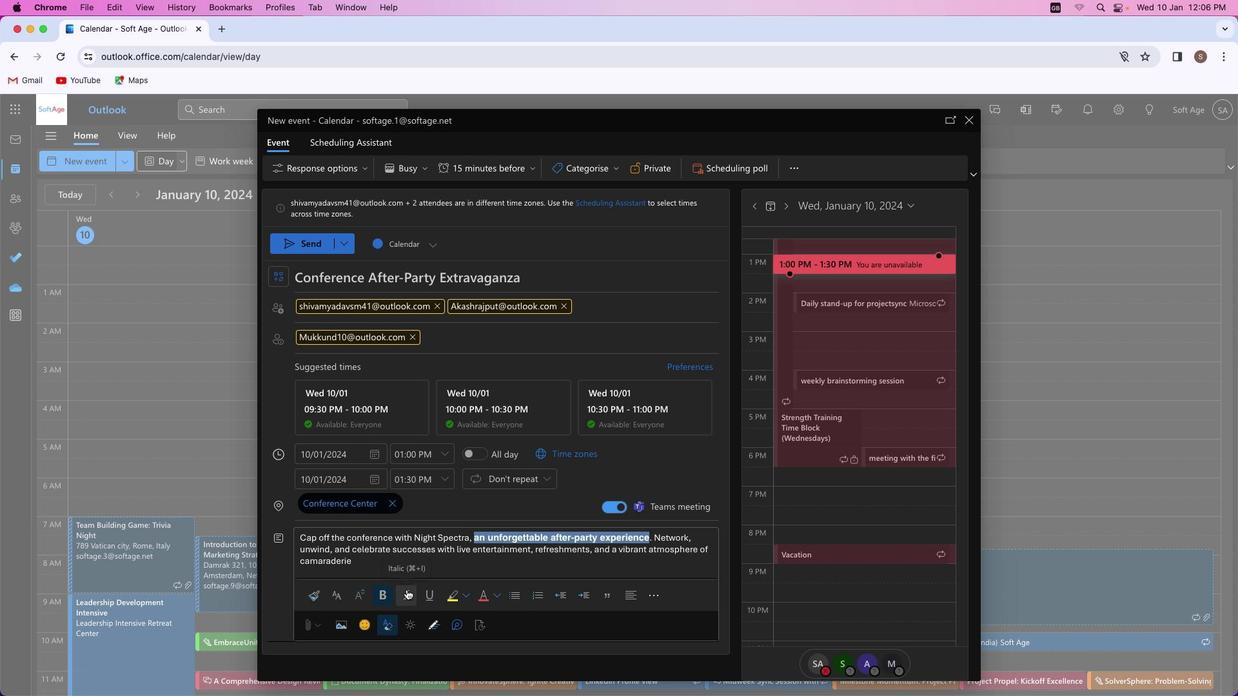 
Action: Mouse pressed left at (407, 590)
Screenshot: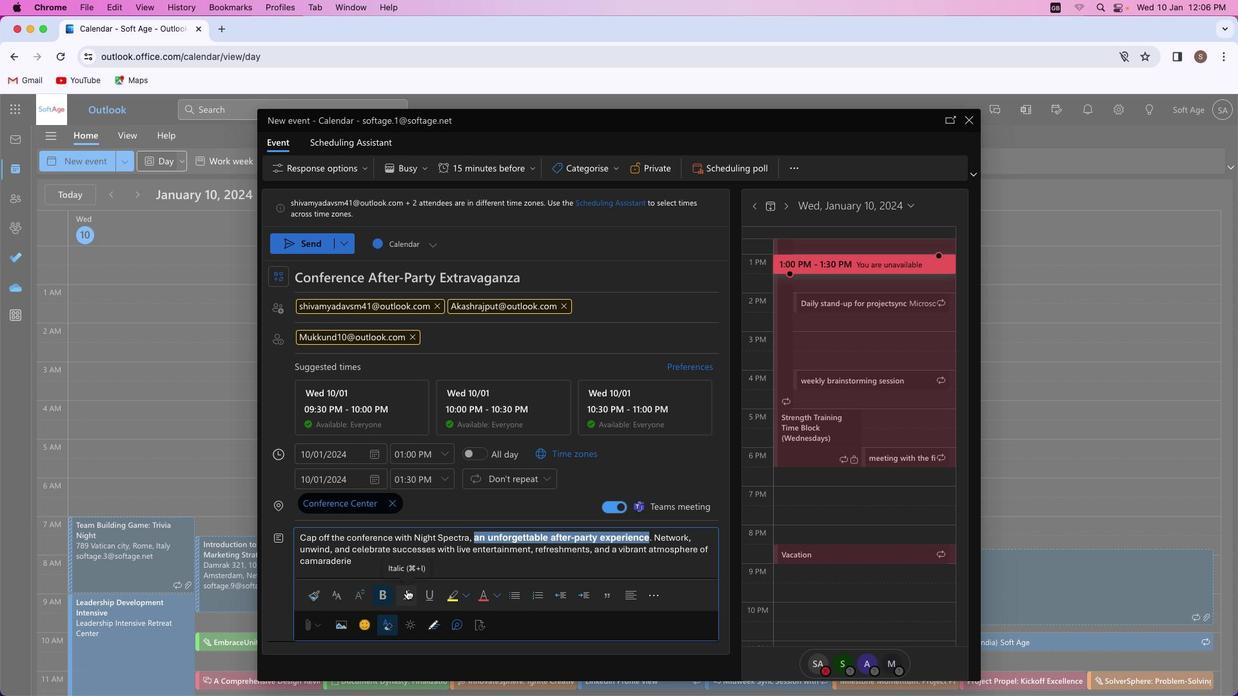 
Action: Mouse moved to (497, 596)
Screenshot: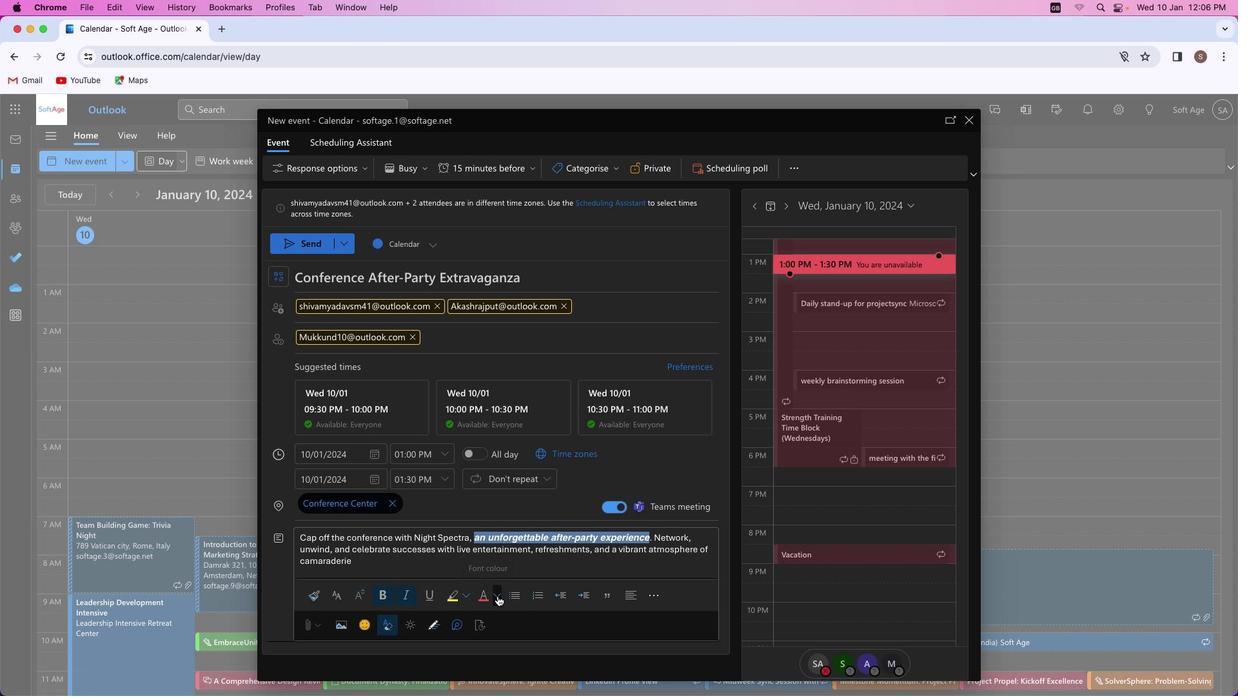 
Action: Mouse pressed left at (497, 596)
Screenshot: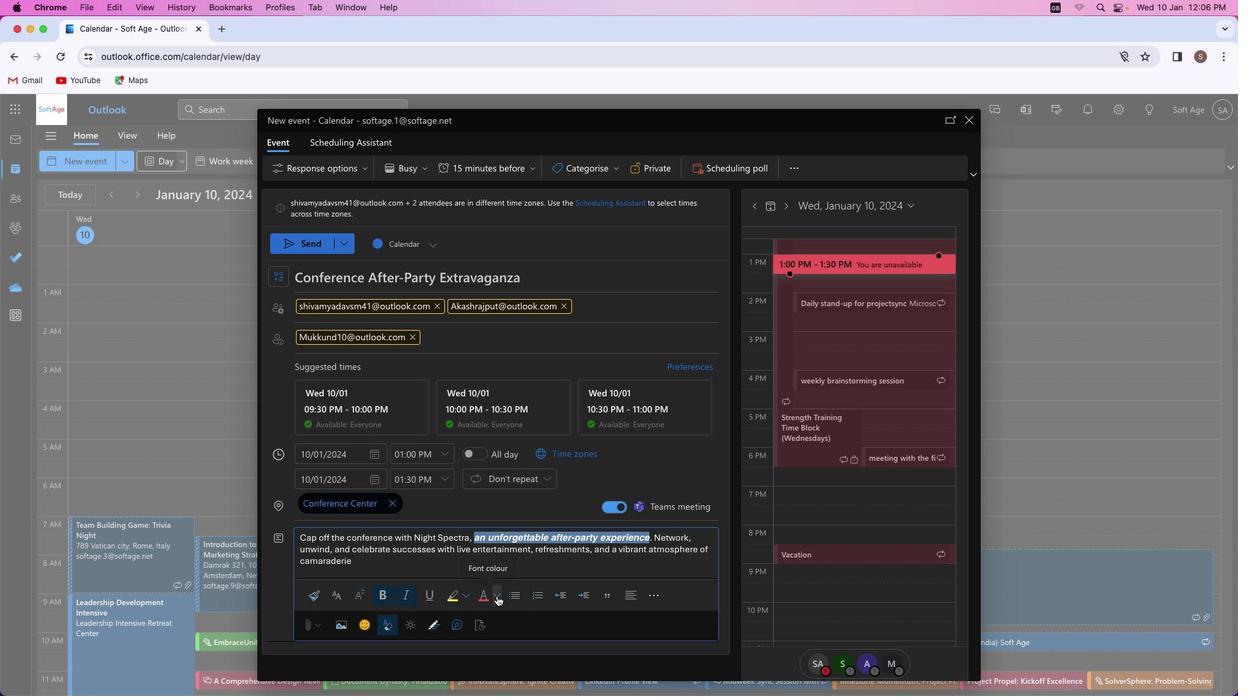 
Action: Mouse moved to (552, 528)
Screenshot: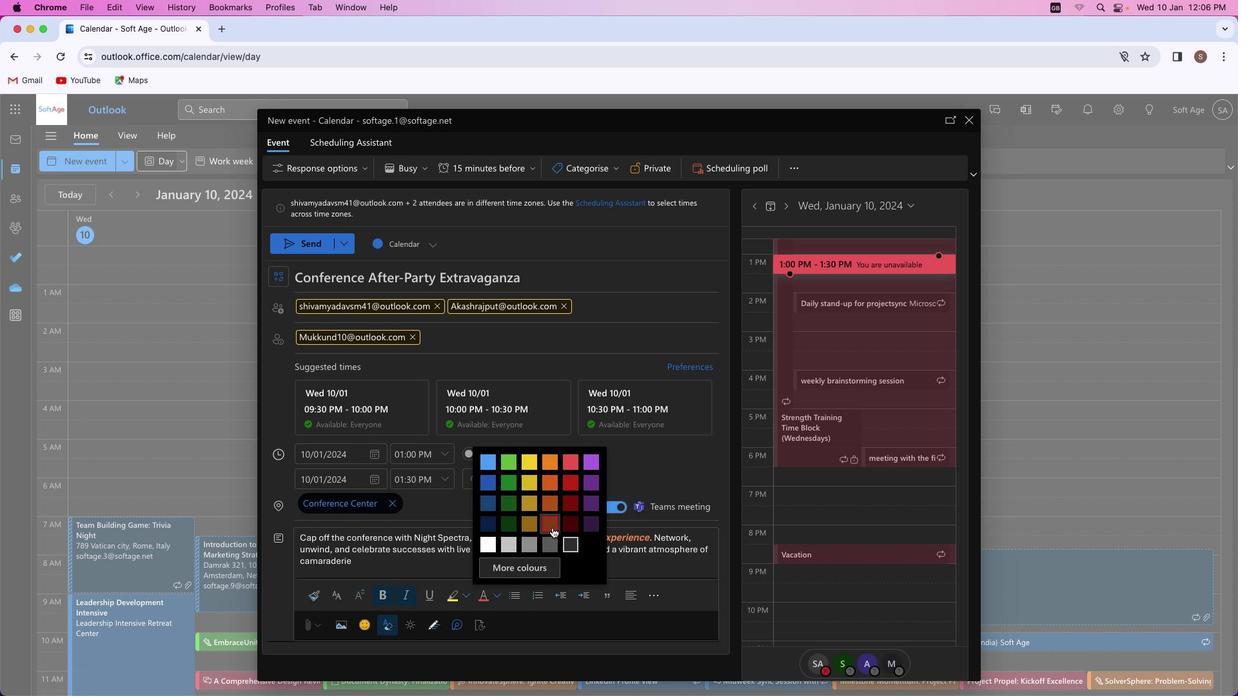 
Action: Mouse pressed left at (552, 528)
Screenshot: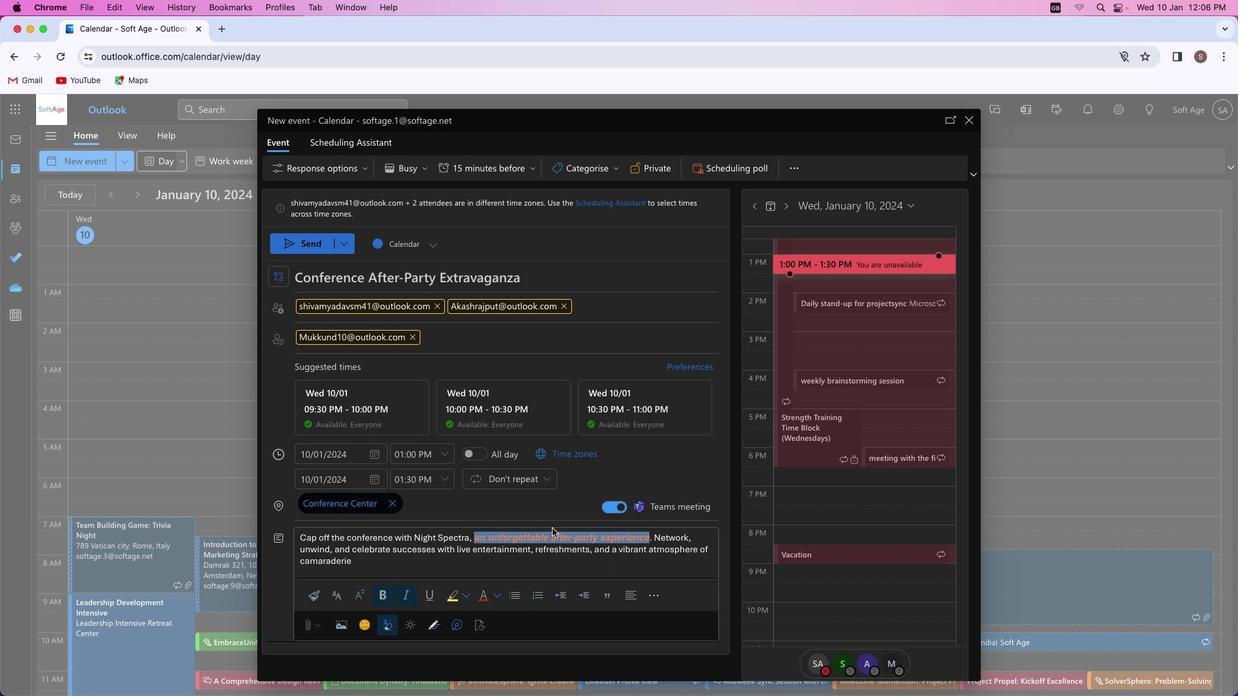 
Action: Mouse moved to (492, 563)
Screenshot: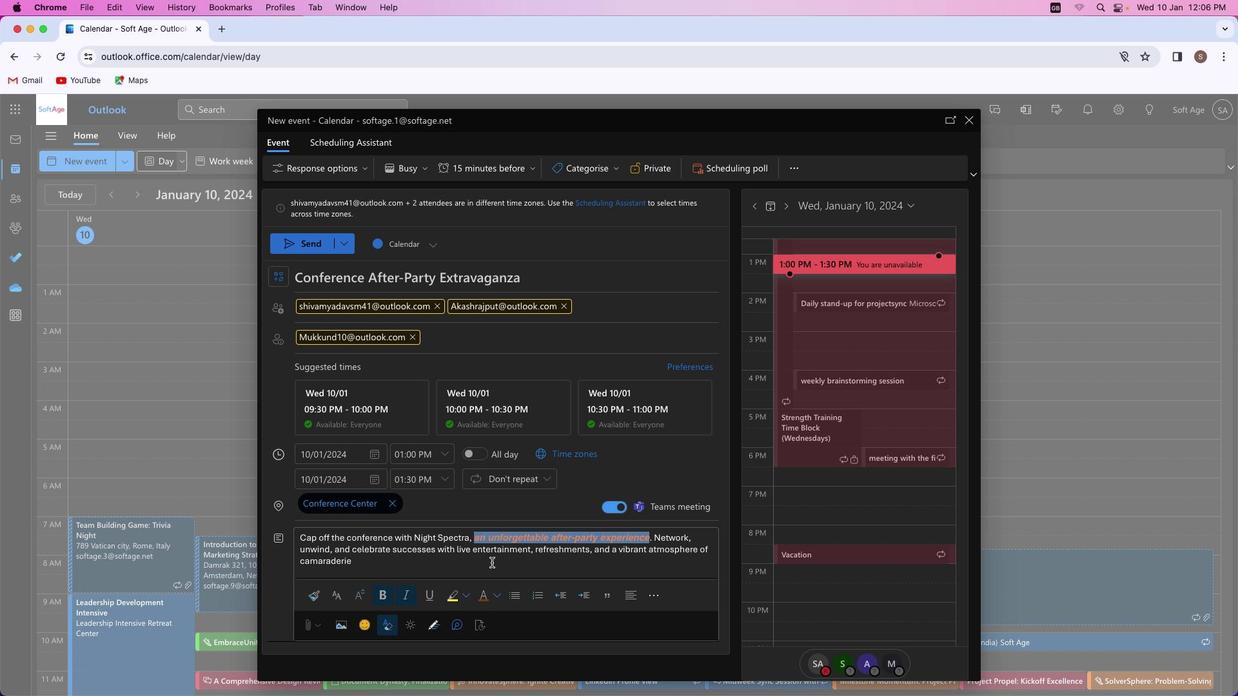 
Action: Mouse pressed left at (492, 563)
Screenshot: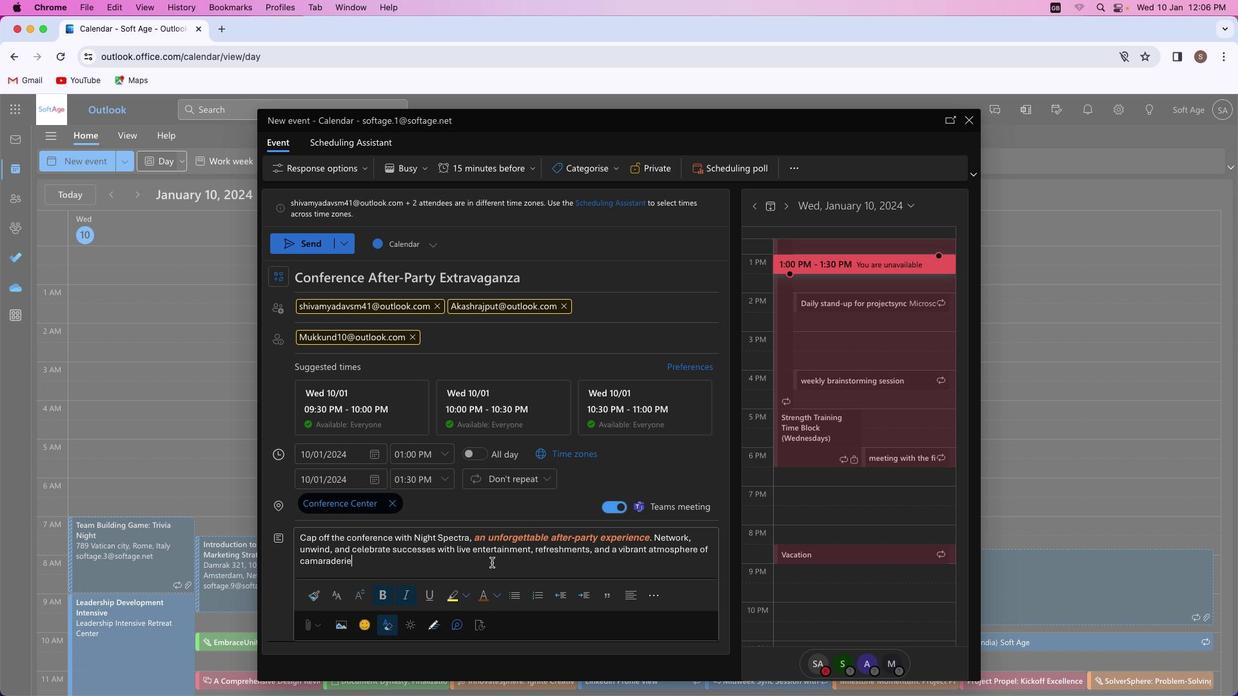 
Action: Mouse moved to (374, 563)
Screenshot: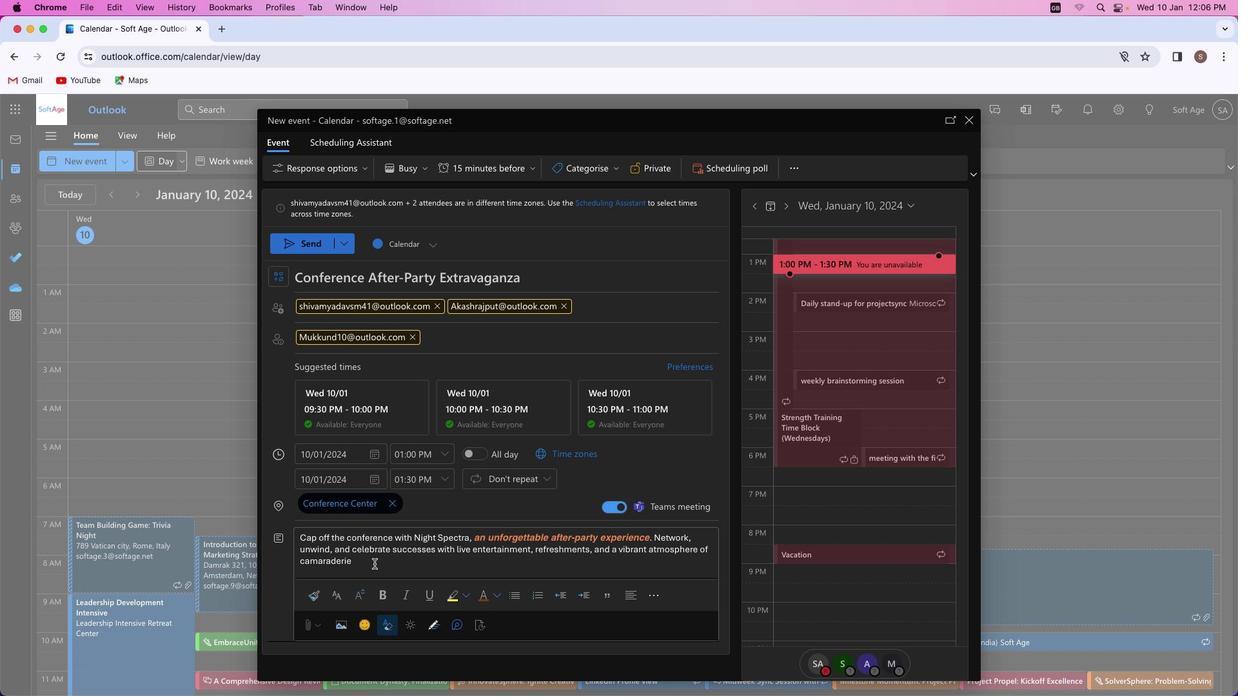 
Action: Key pressed '.'
Screenshot: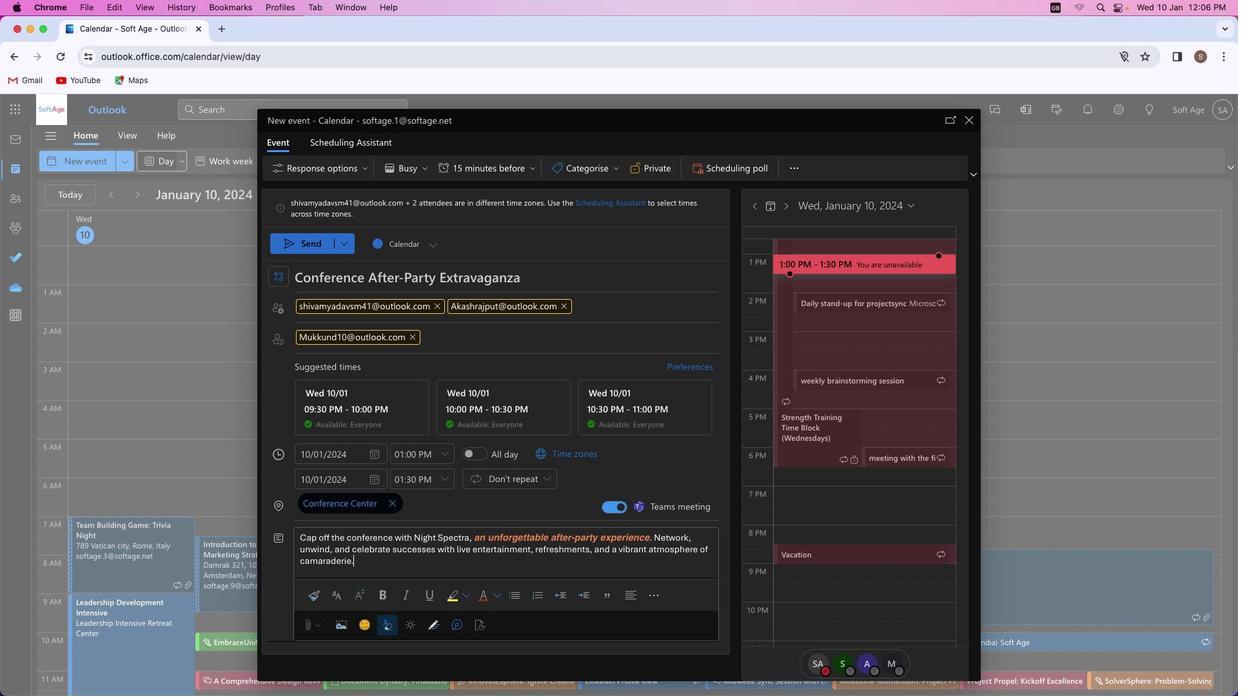 
Action: Mouse moved to (369, 563)
Screenshot: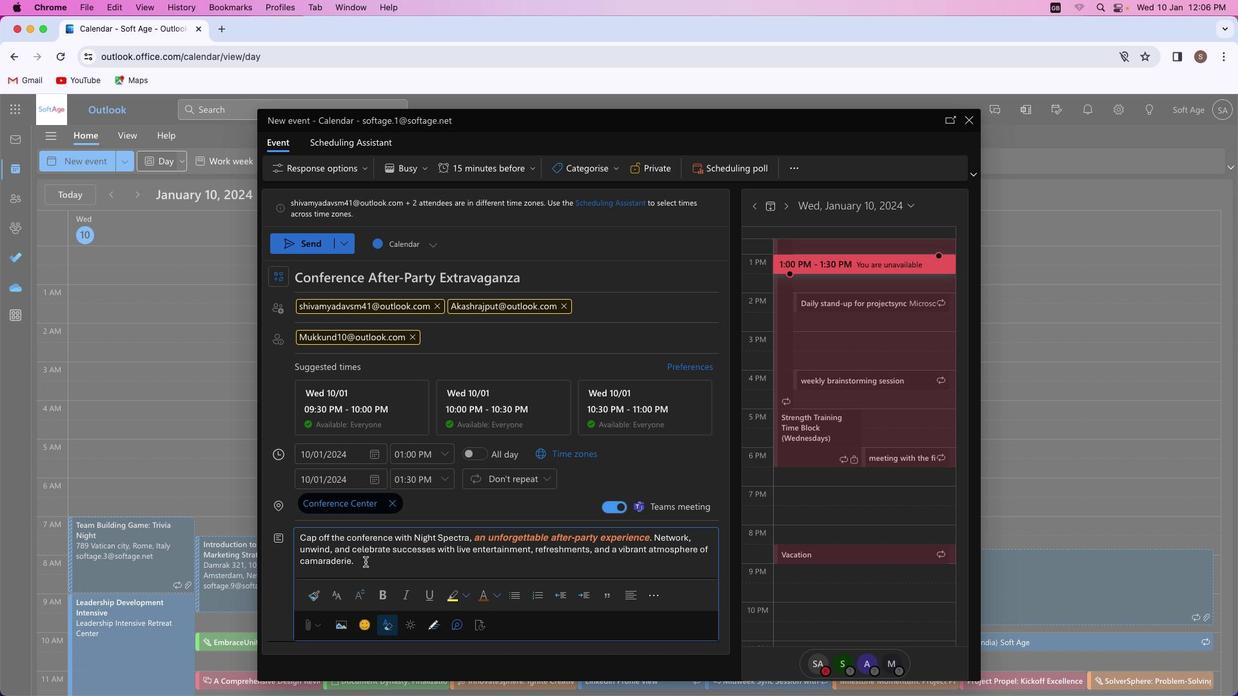 
Action: Mouse pressed left at (369, 563)
Screenshot: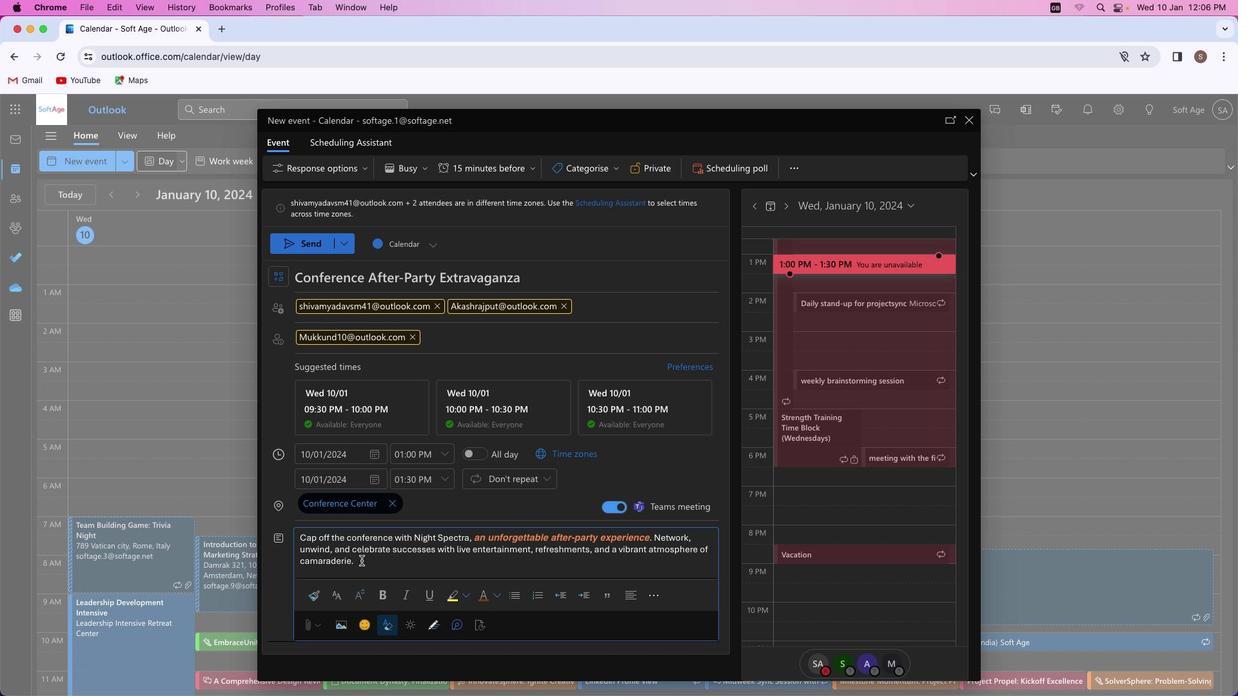 
Action: Mouse moved to (362, 591)
Screenshot: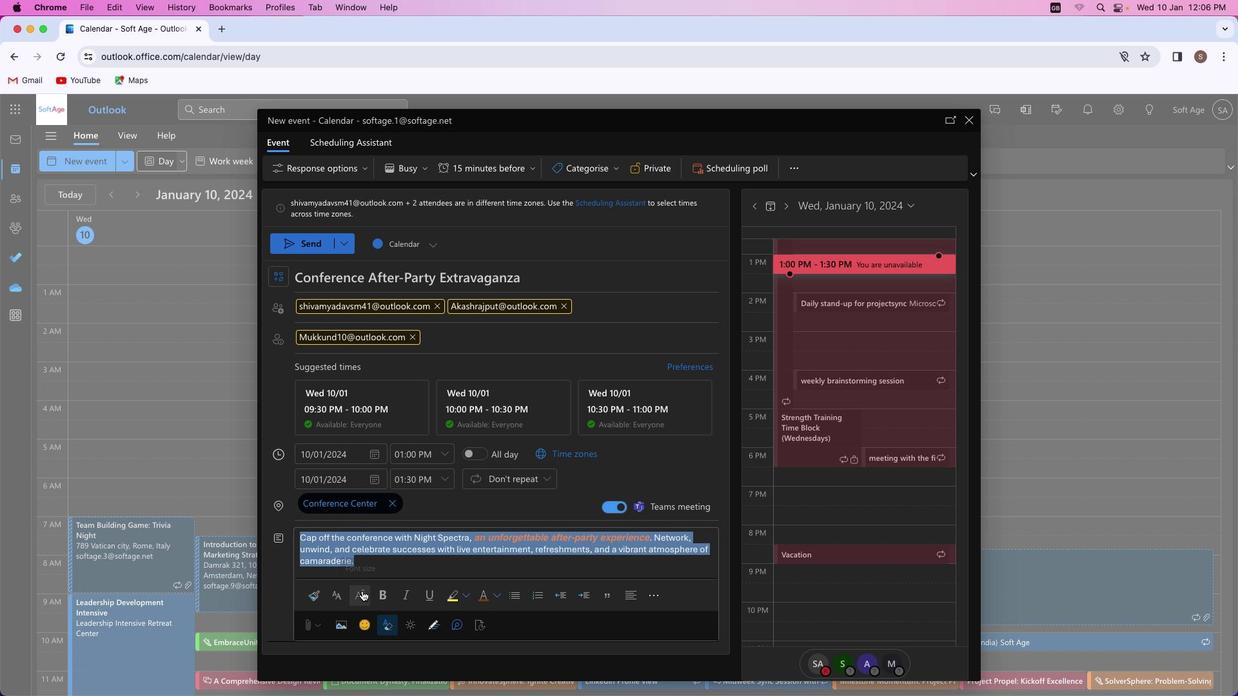 
Action: Mouse pressed left at (362, 591)
Screenshot: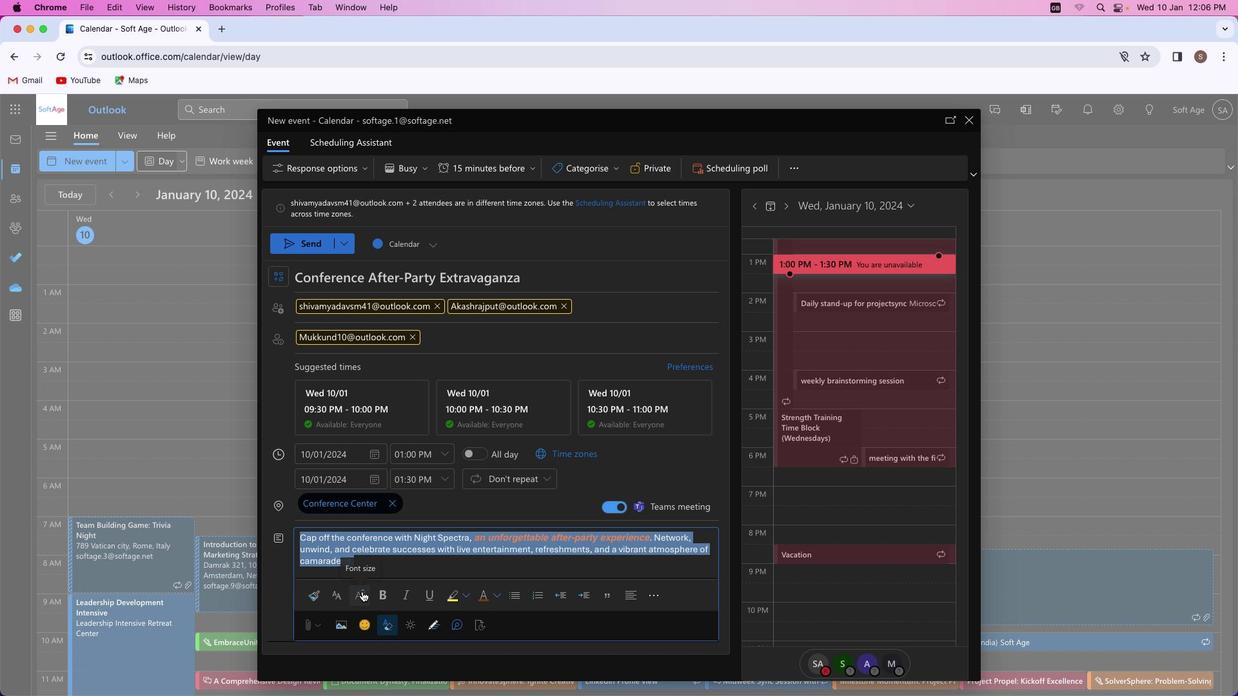 
Action: Mouse moved to (376, 455)
Screenshot: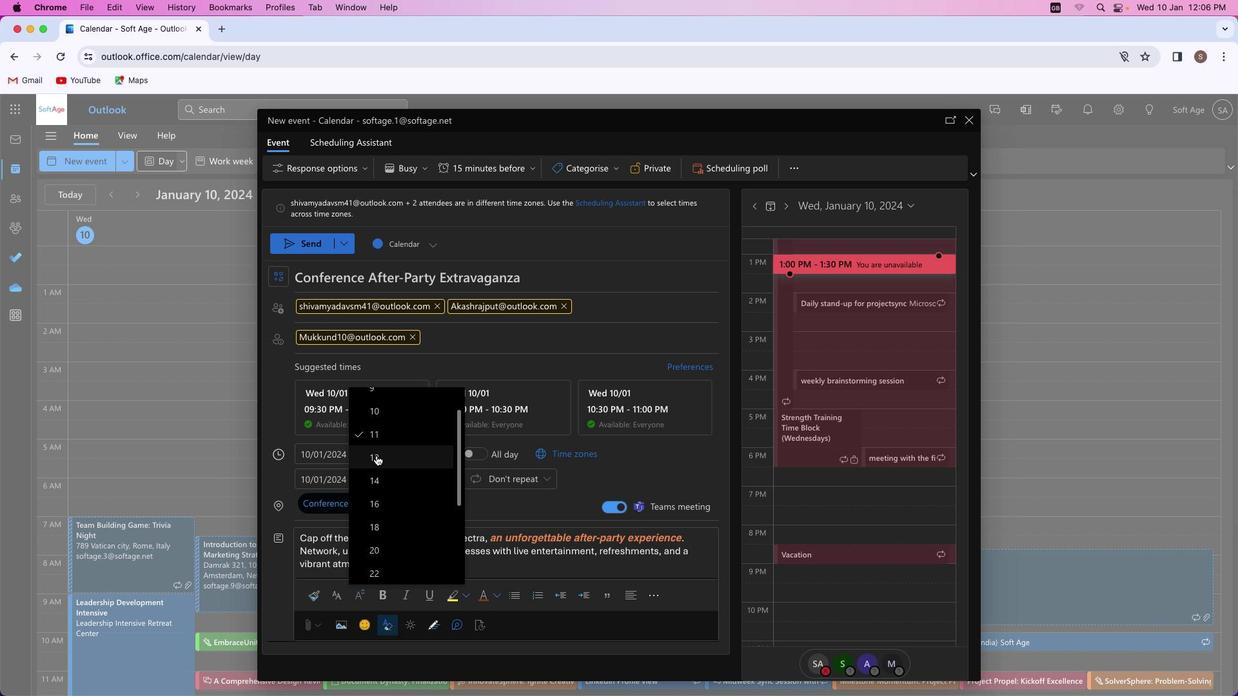 
Action: Mouse pressed left at (376, 455)
Screenshot: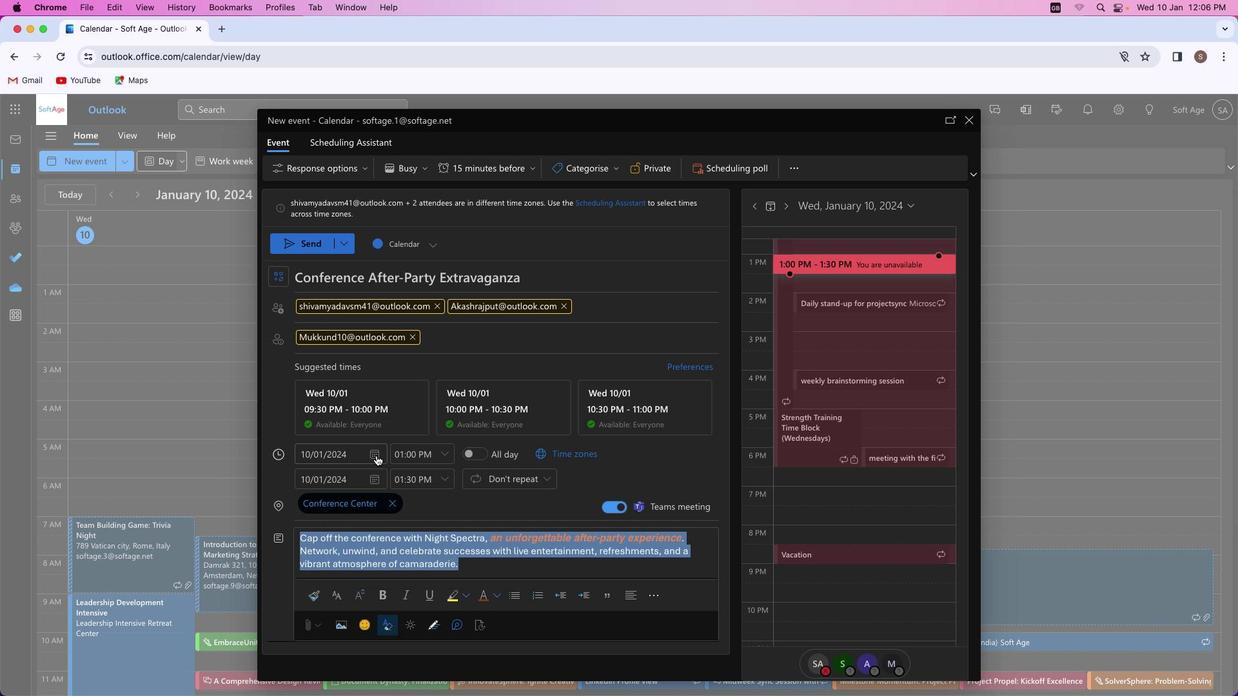 
Action: Mouse moved to (465, 592)
Screenshot: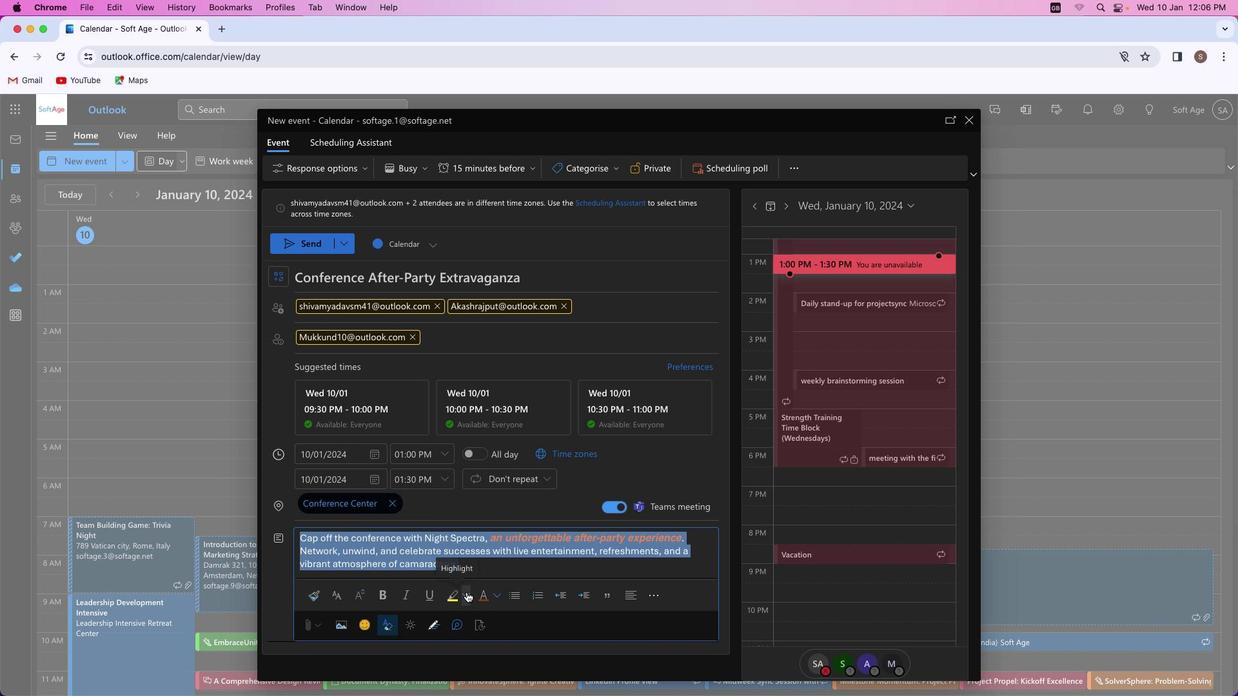 
Action: Mouse pressed left at (465, 592)
Screenshot: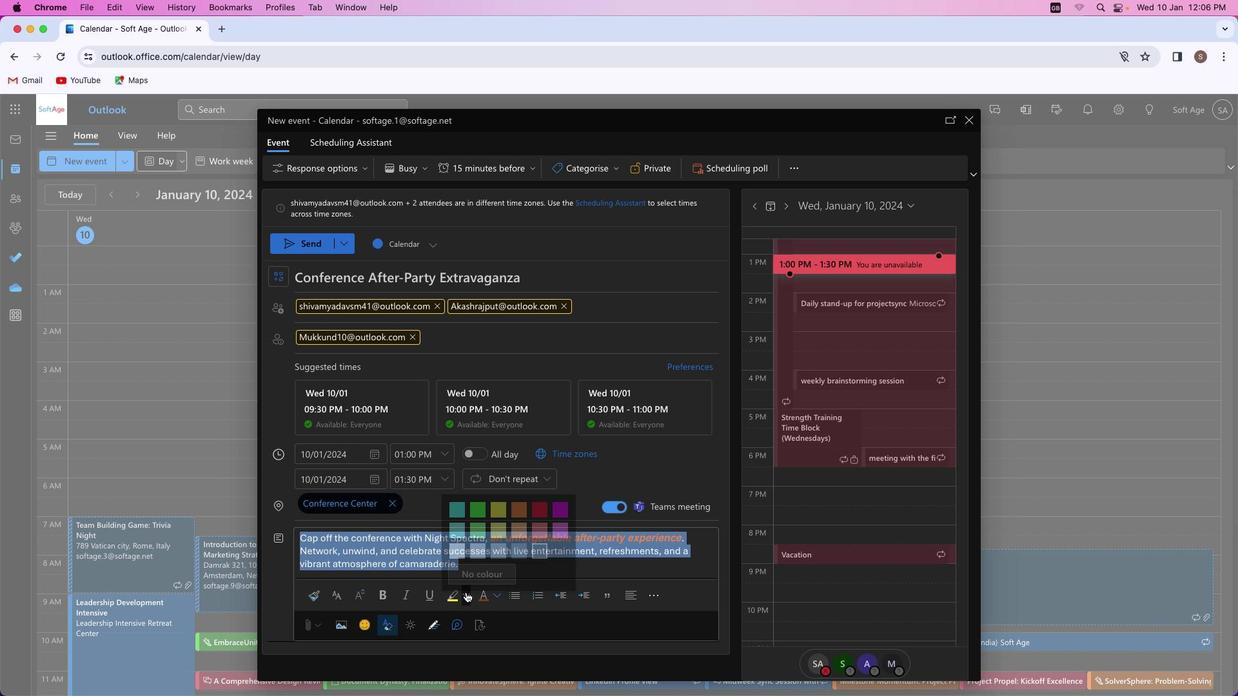 
Action: Mouse moved to (454, 525)
Screenshot: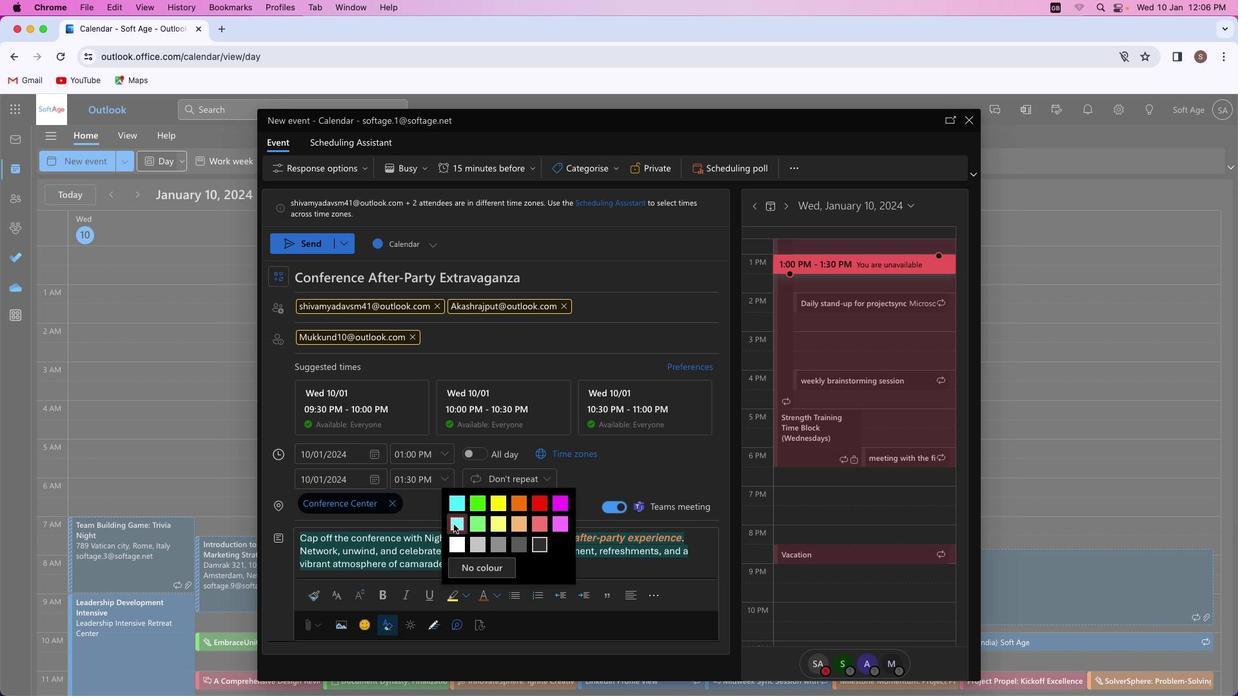 
Action: Mouse pressed left at (454, 525)
Screenshot: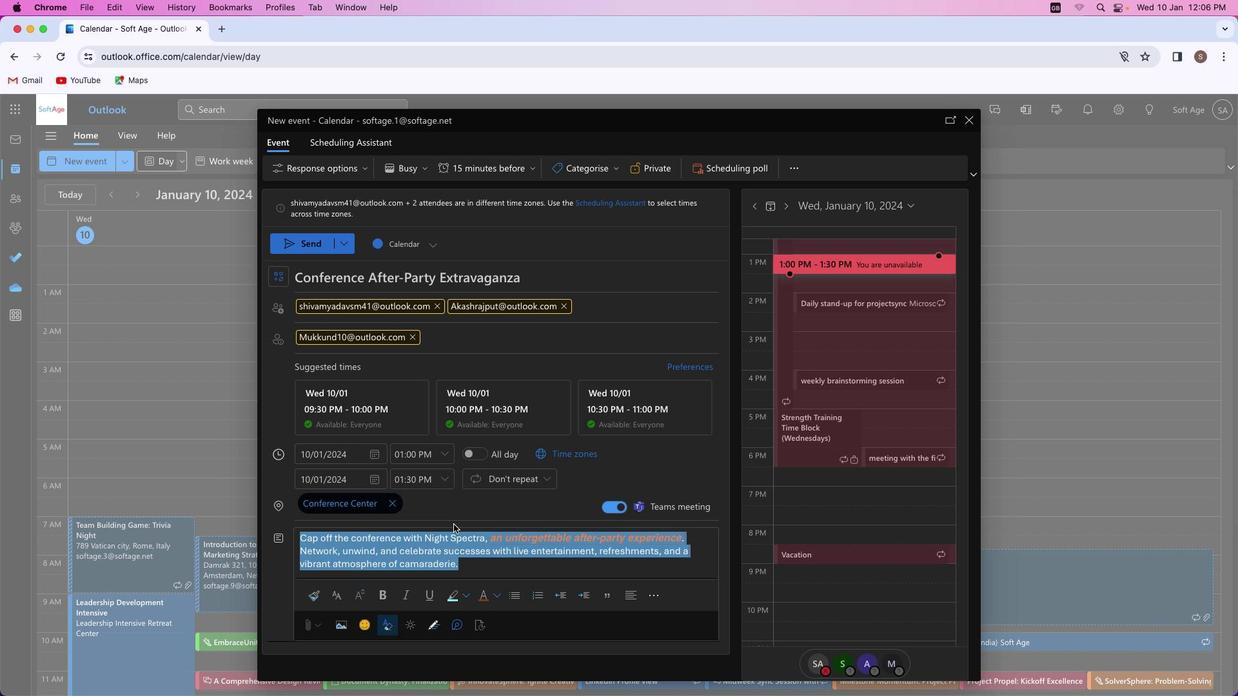 
Action: Mouse moved to (477, 565)
Screenshot: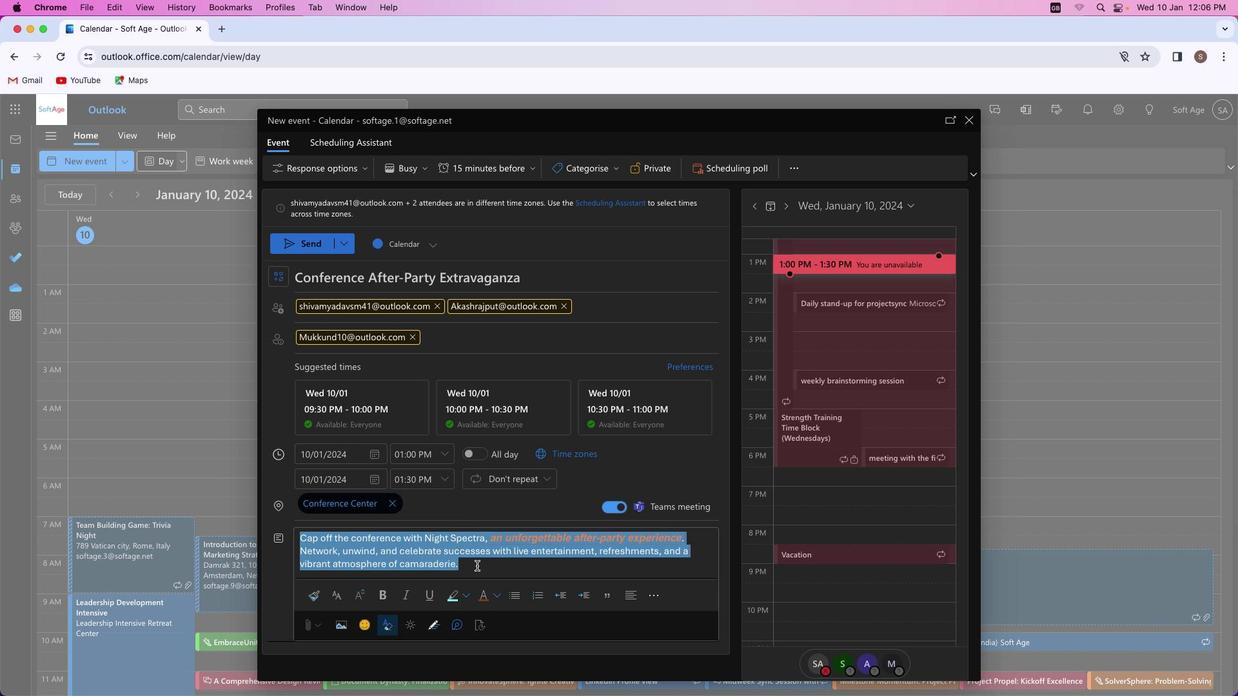 
Action: Mouse pressed left at (477, 565)
Screenshot: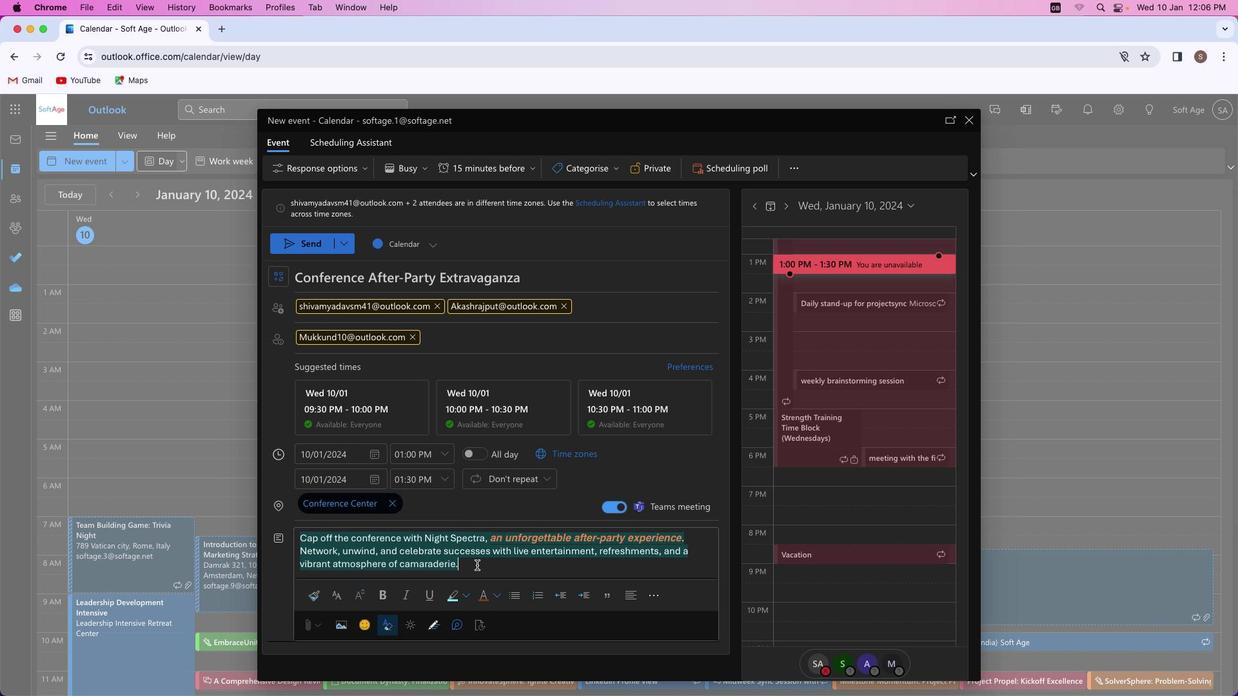 
Action: Mouse moved to (612, 170)
Screenshot: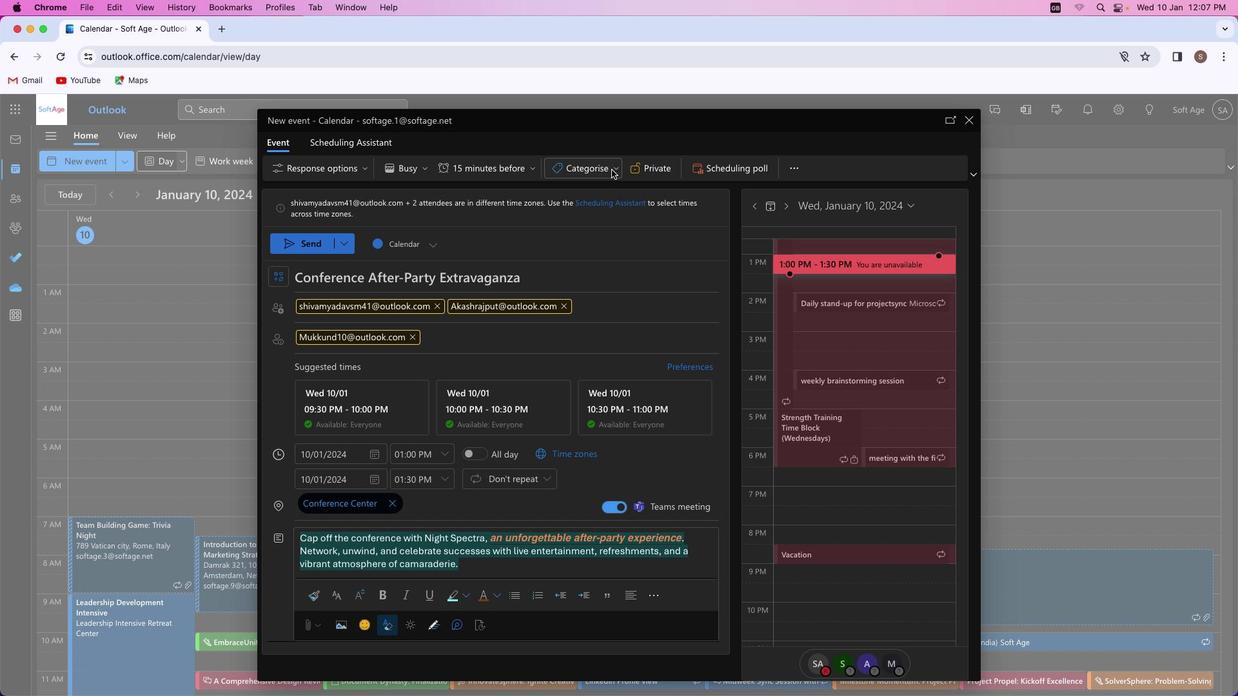 
Action: Mouse pressed left at (612, 170)
Screenshot: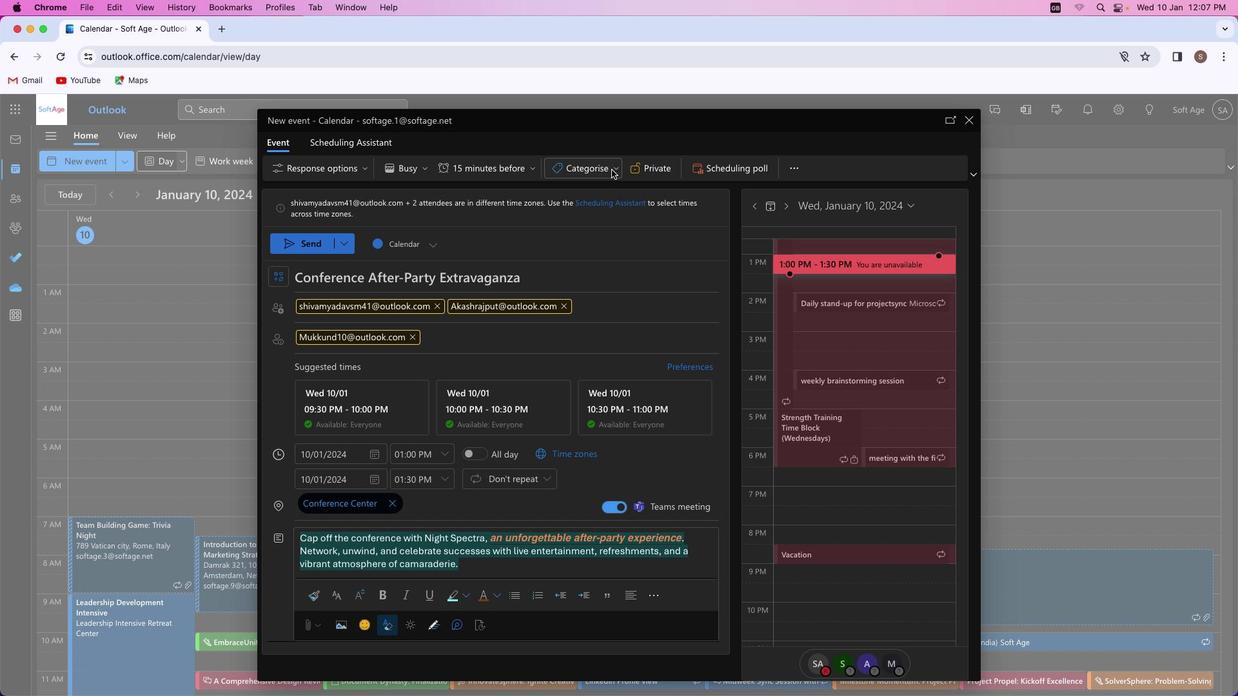 
Action: Mouse moved to (607, 258)
Screenshot: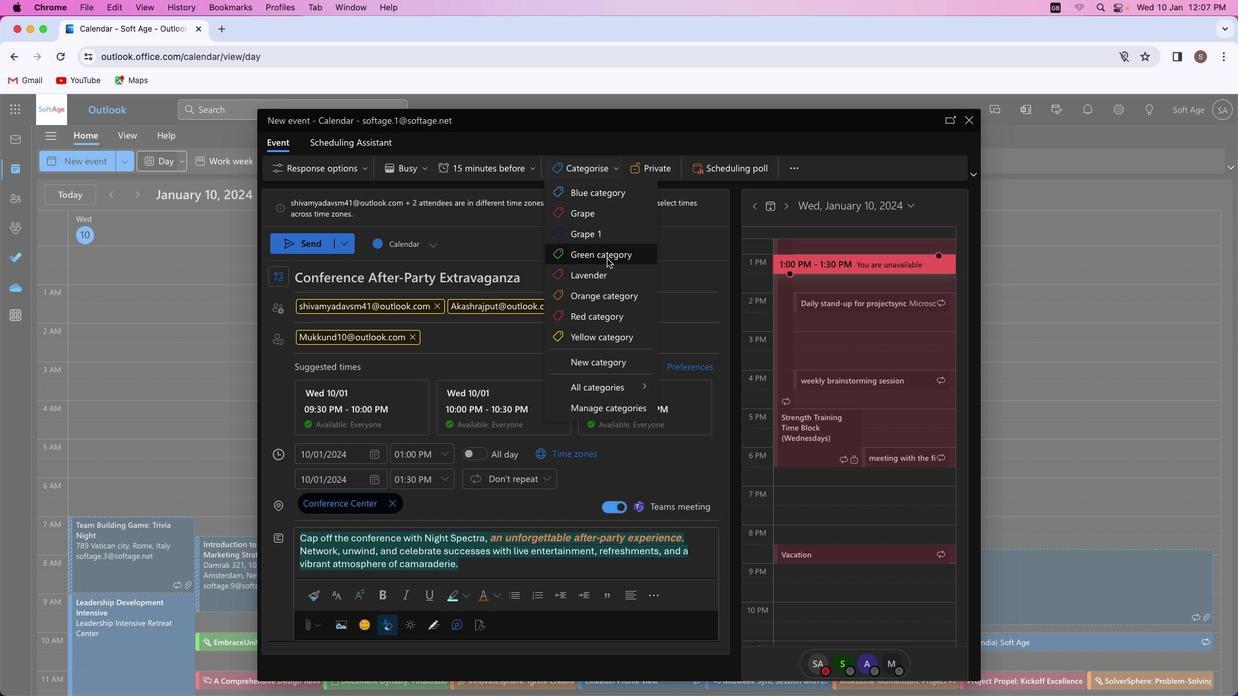 
Action: Mouse pressed left at (607, 258)
Screenshot: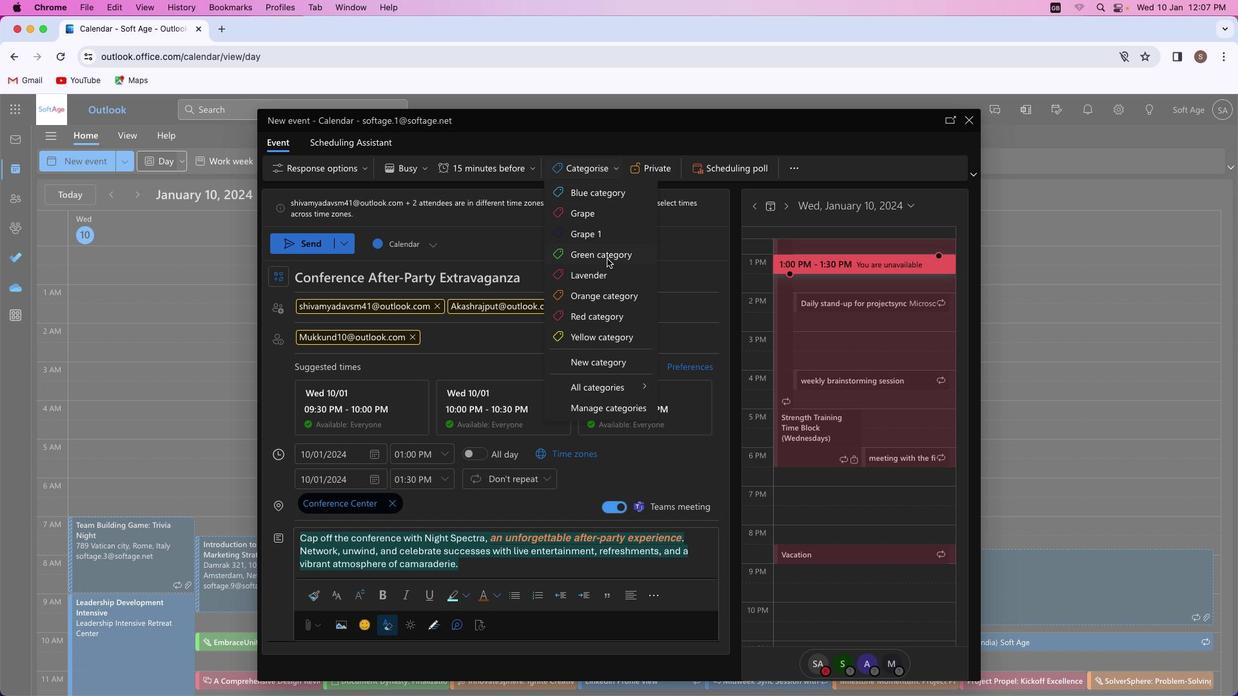 
Action: Mouse moved to (296, 241)
Screenshot: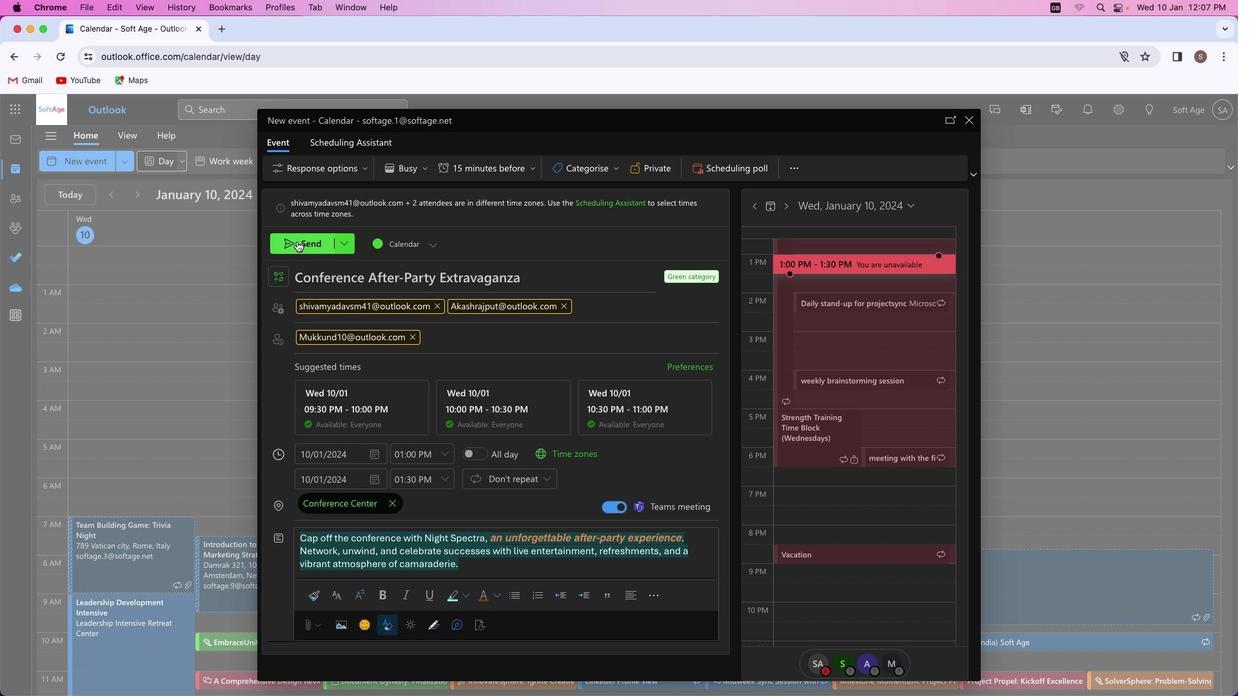 
Action: Mouse pressed left at (296, 241)
Screenshot: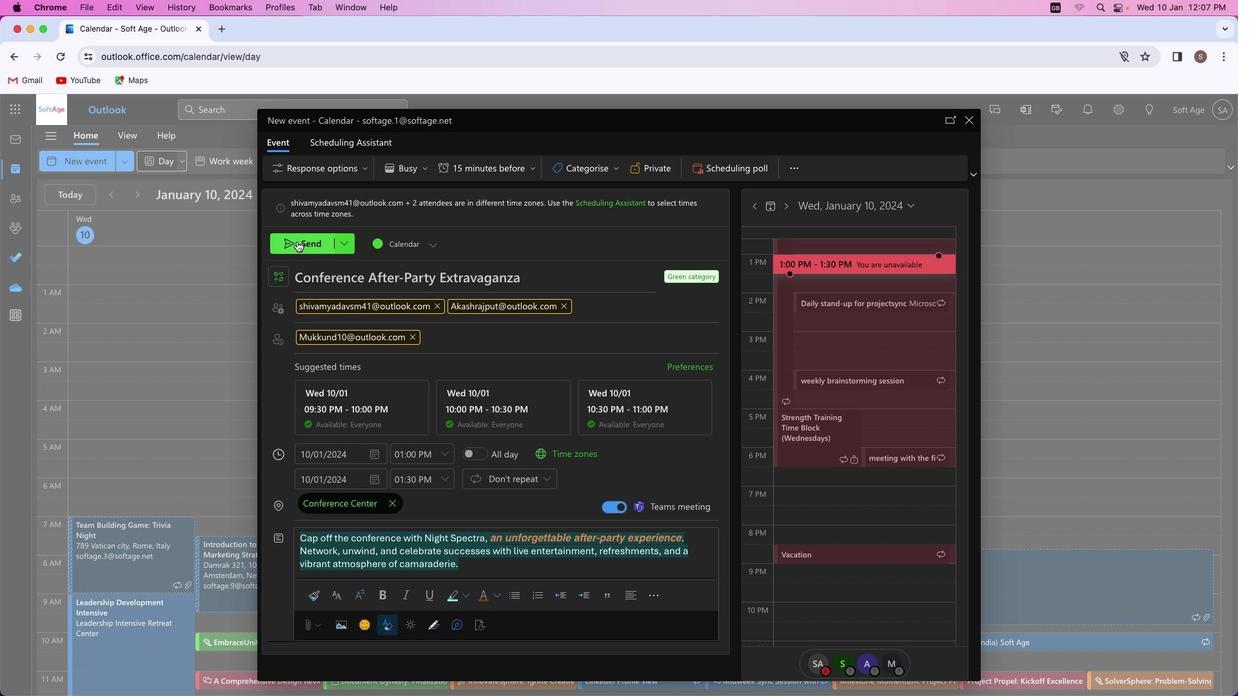 
Action: Mouse moved to (583, 445)
Screenshot: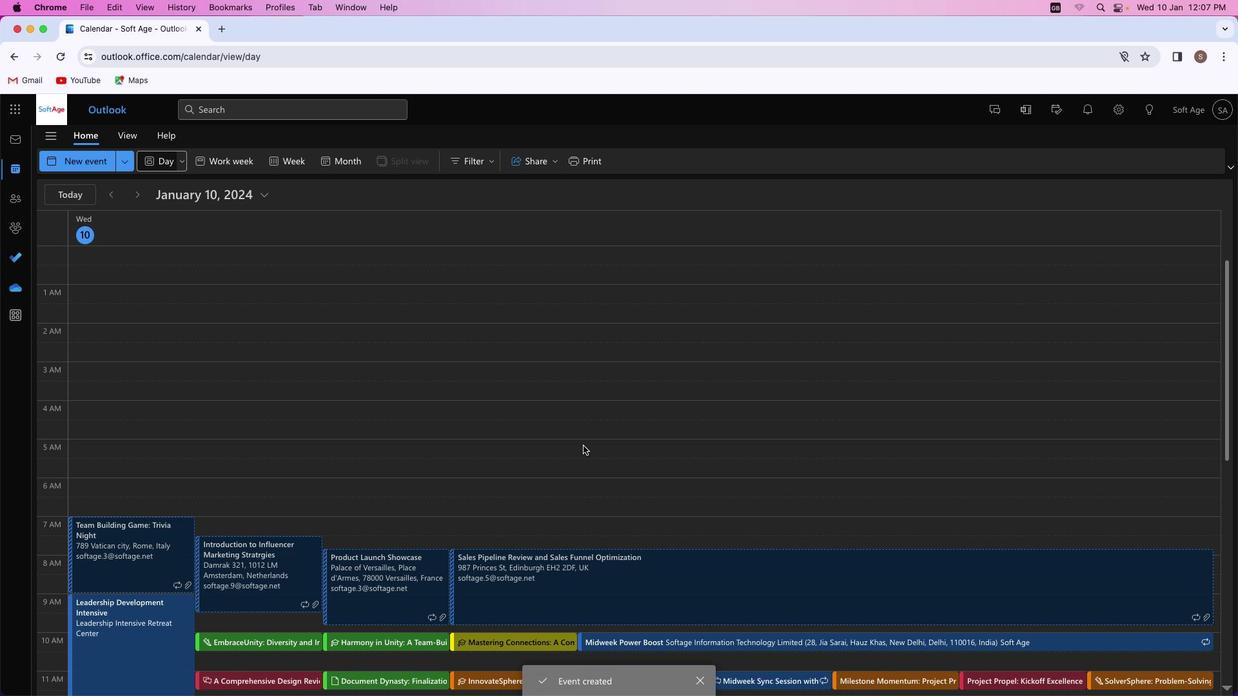 
